 Task: Look for space in Una, India from 15th June, 2023 to 21st June, 2023 for 5 adults in price range Rs.14000 to Rs.25000. Place can be entire place with 3 bedrooms having 3 beds and 3 bathrooms. Property type can be house, flat, guest house. Booking option can be shelf check-in. Required host language is English.
Action: Mouse moved to (455, 81)
Screenshot: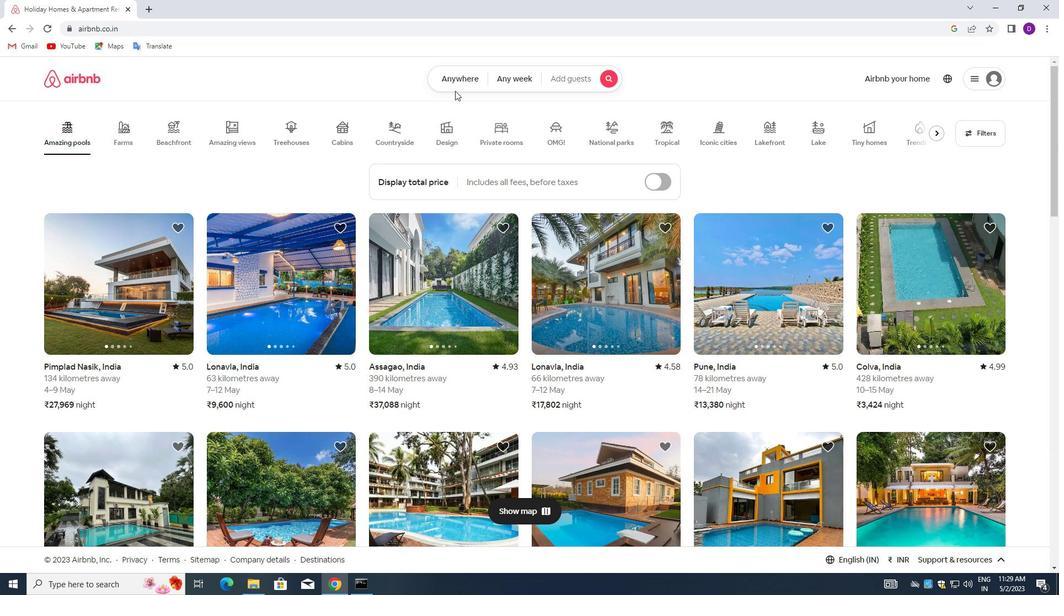 
Action: Mouse pressed left at (455, 81)
Screenshot: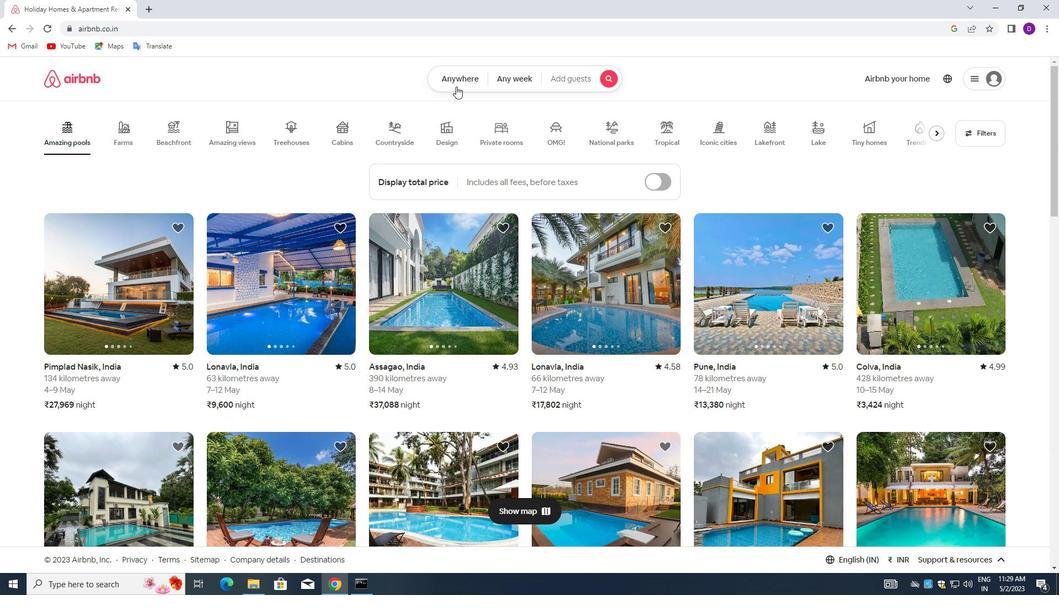 
Action: Mouse moved to (368, 125)
Screenshot: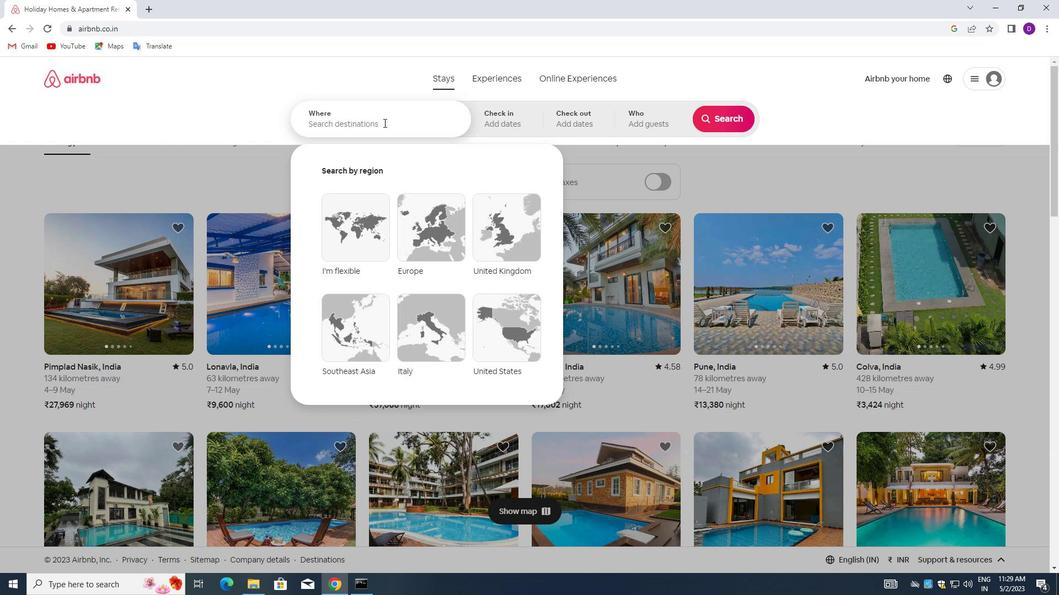 
Action: Mouse pressed left at (368, 125)
Screenshot: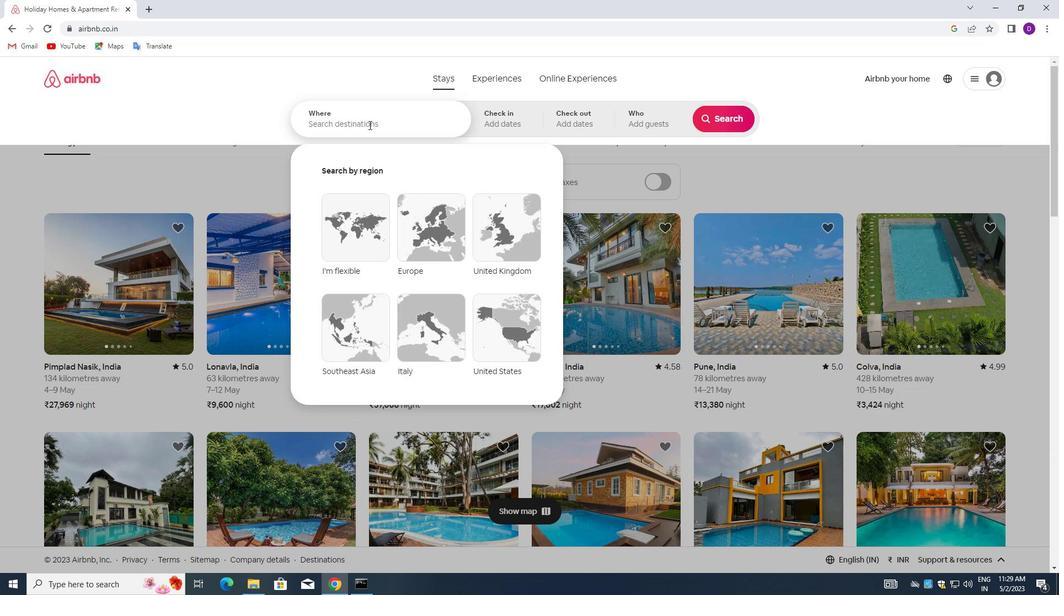
Action: Key pressed <Key.shift>UNA,<Key.space><Key.shift>INDIA<Key.enter>
Screenshot: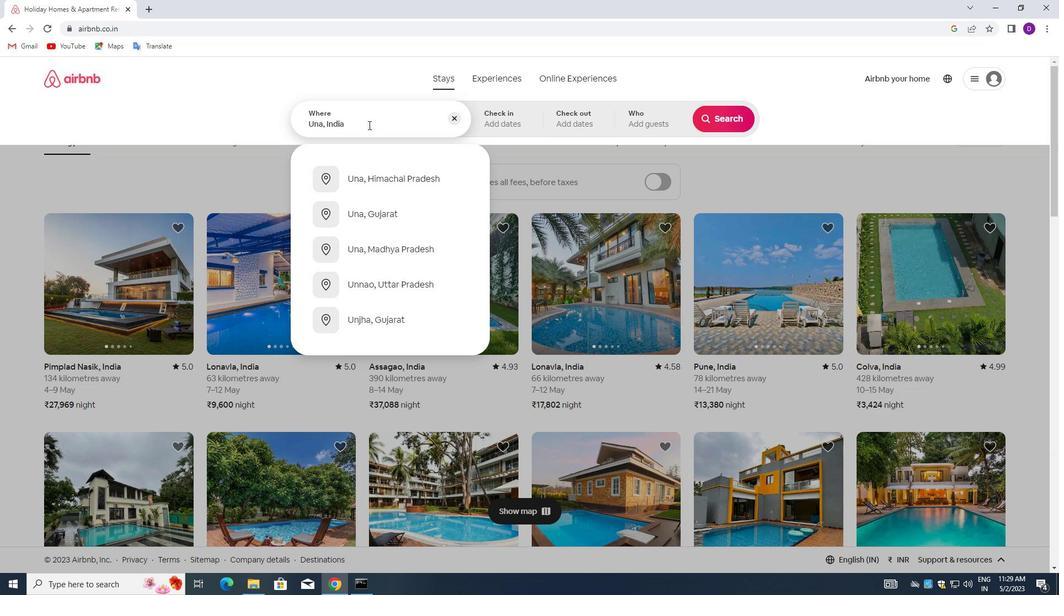 
Action: Mouse moved to (659, 304)
Screenshot: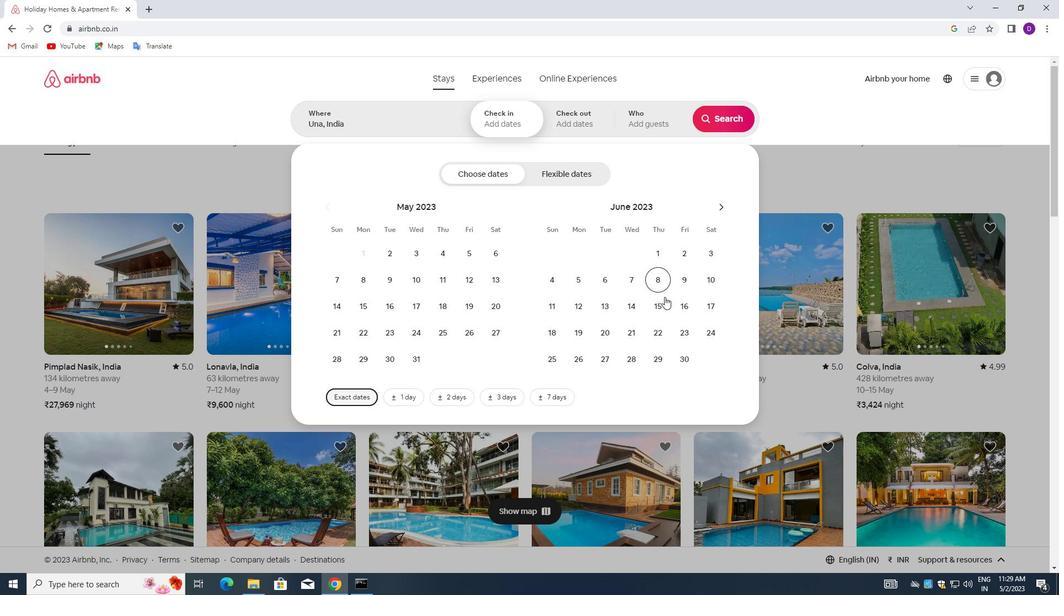 
Action: Mouse pressed left at (659, 304)
Screenshot: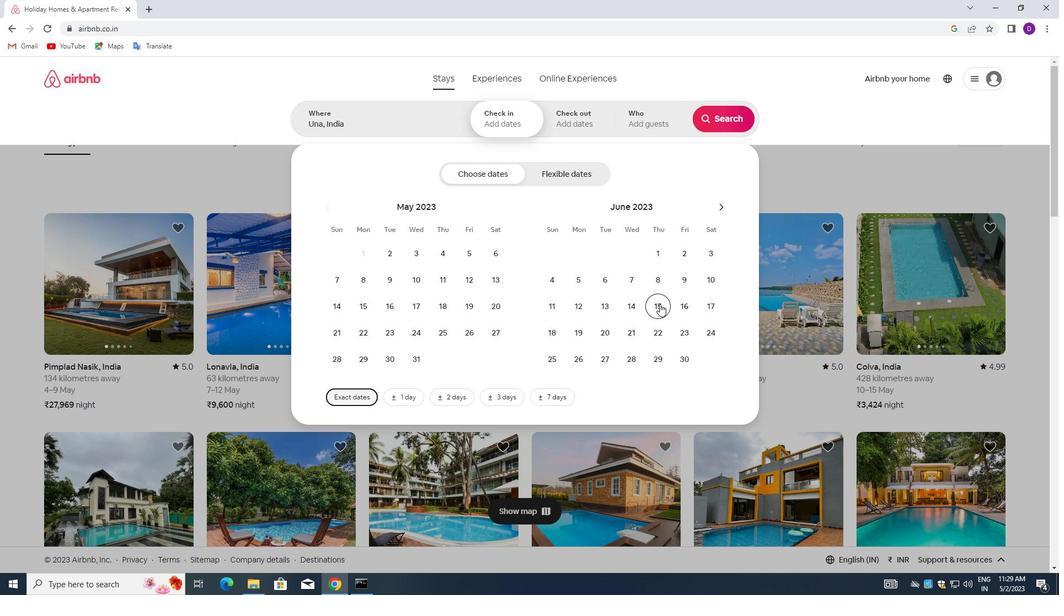 
Action: Mouse moved to (637, 325)
Screenshot: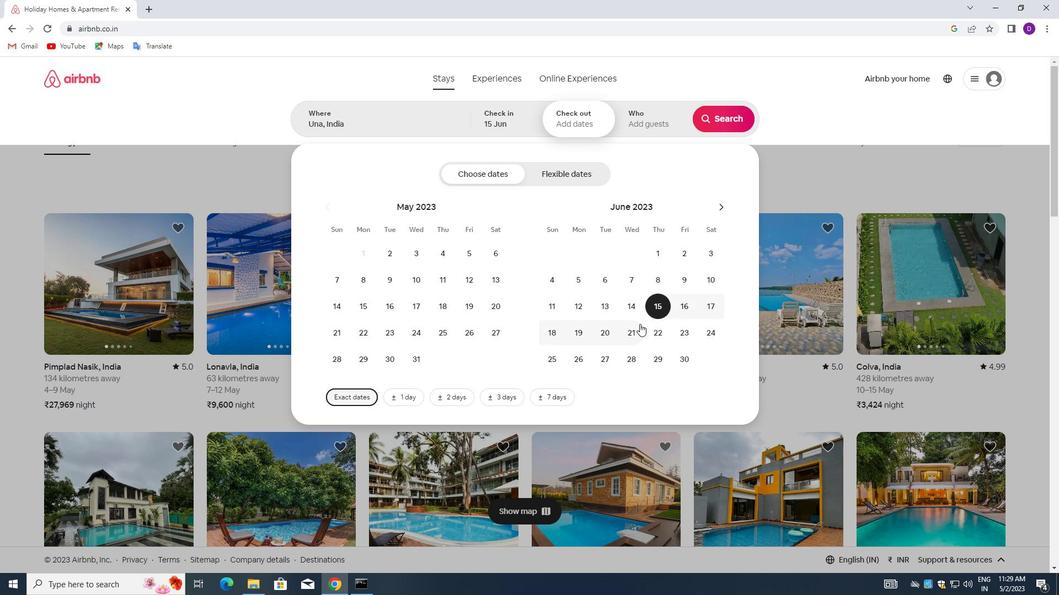 
Action: Mouse pressed left at (637, 325)
Screenshot: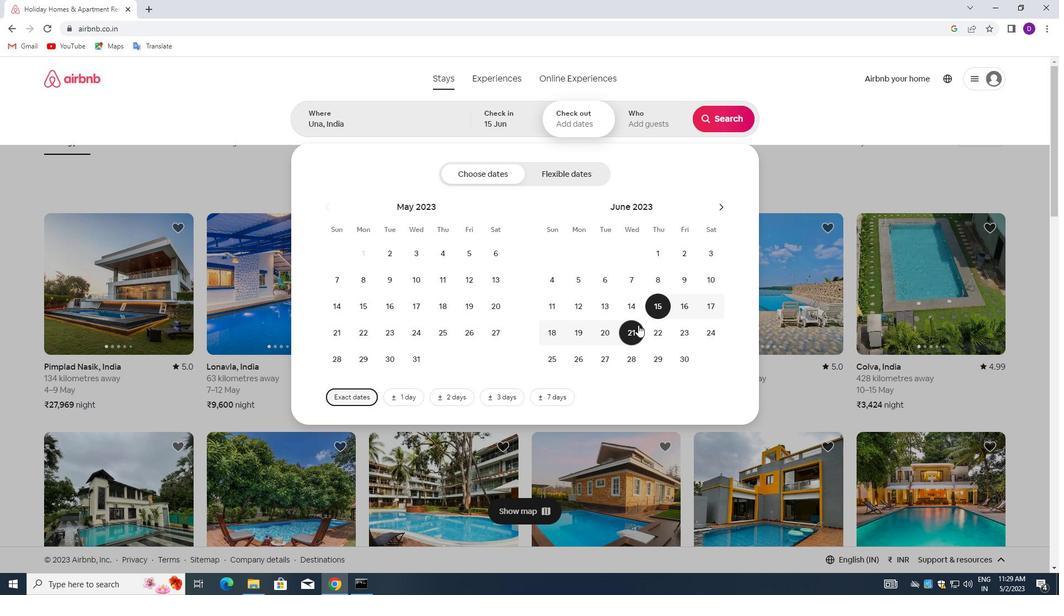 
Action: Mouse moved to (638, 112)
Screenshot: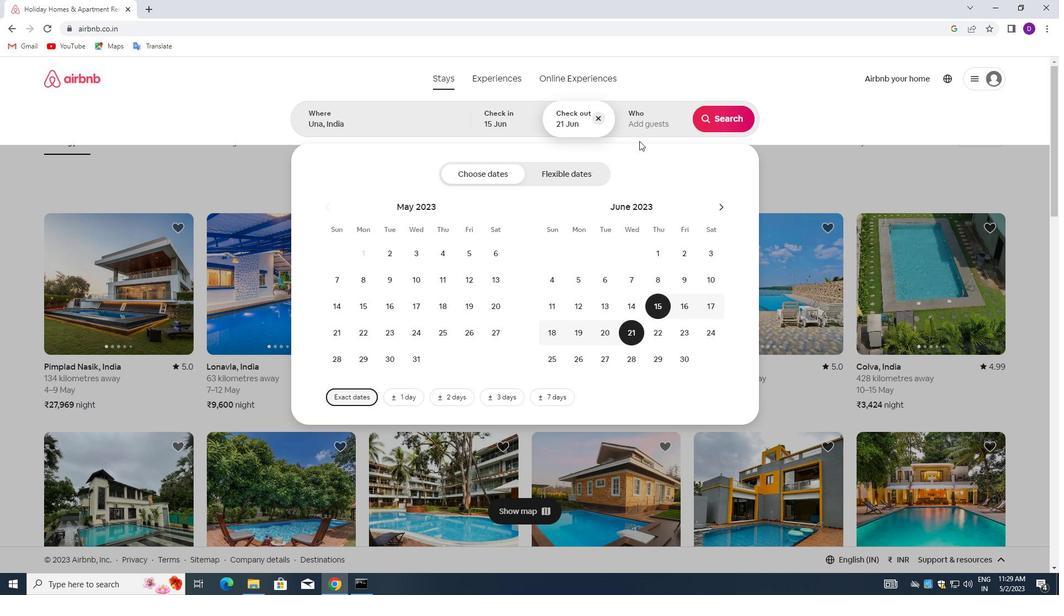
Action: Mouse pressed left at (638, 112)
Screenshot: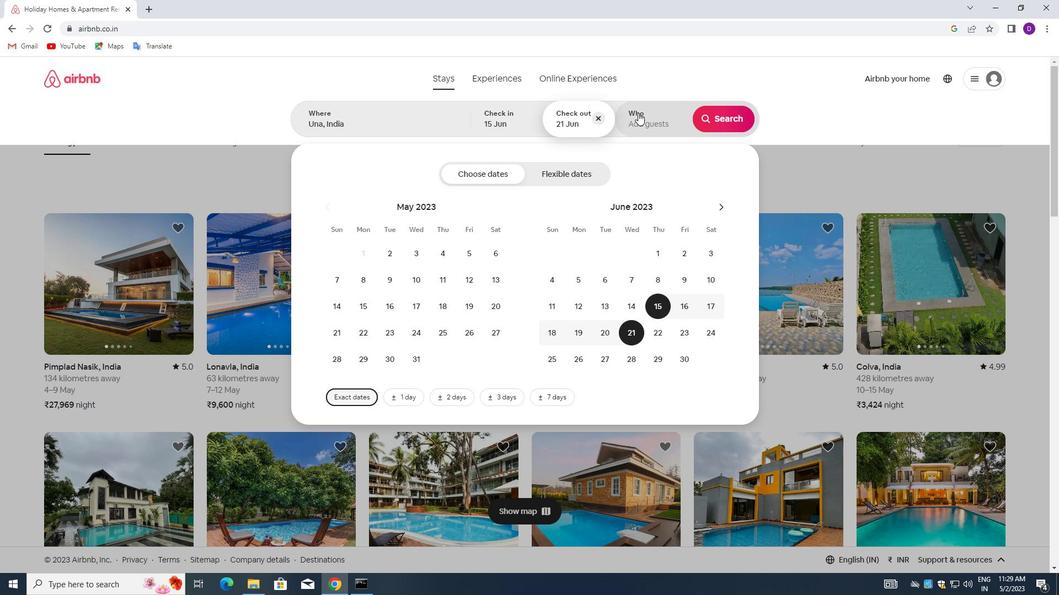 
Action: Mouse moved to (729, 182)
Screenshot: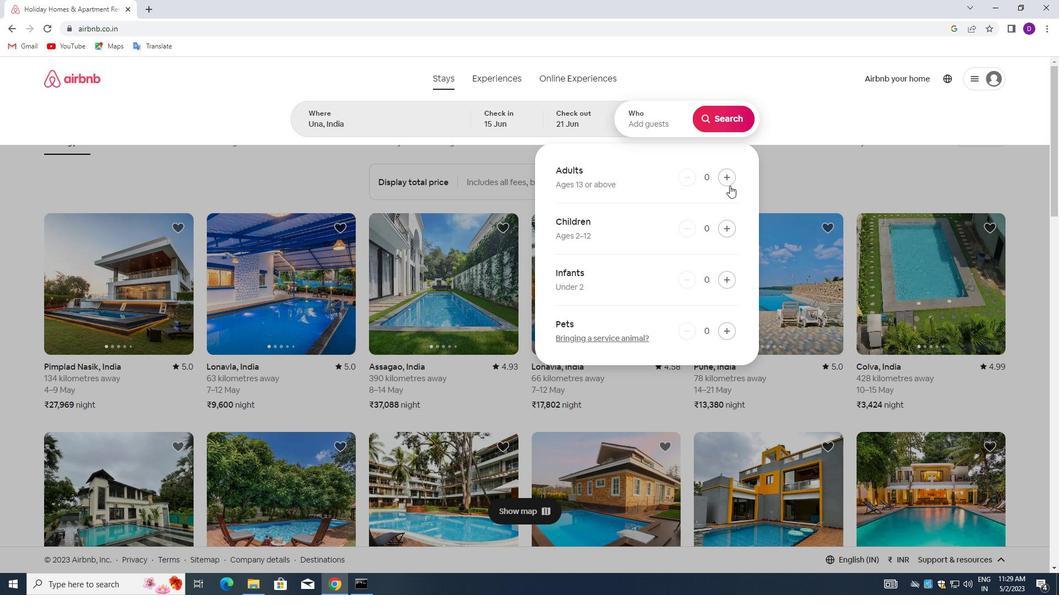
Action: Mouse pressed left at (729, 182)
Screenshot: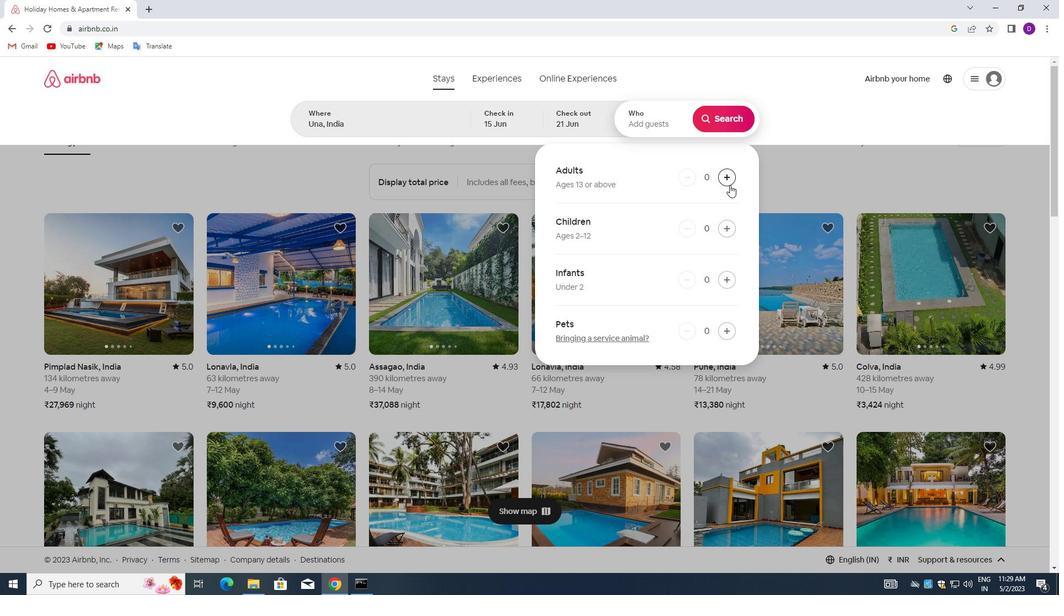 
Action: Mouse pressed left at (729, 182)
Screenshot: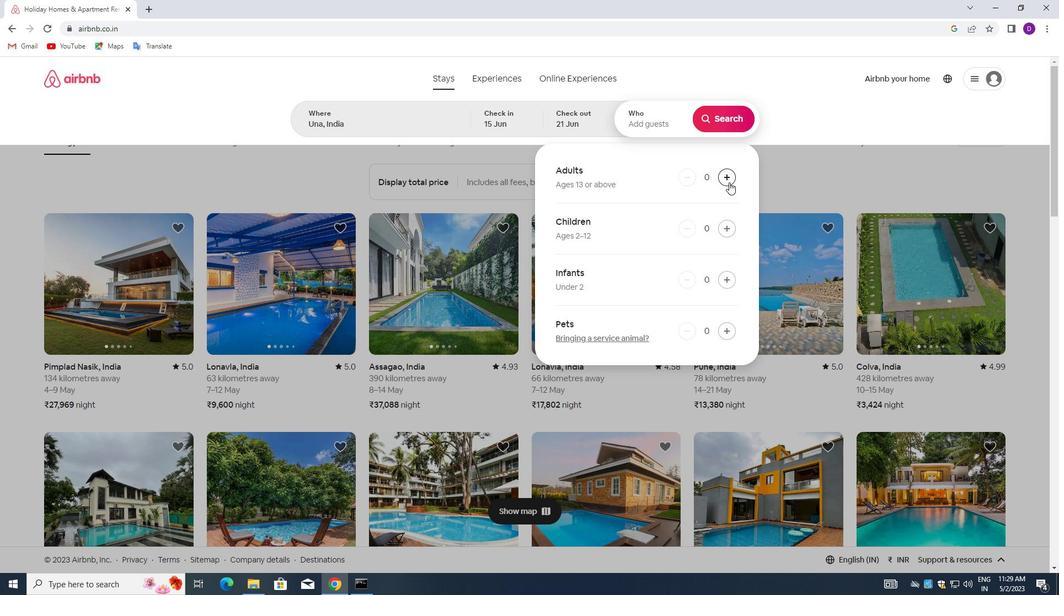 
Action: Mouse pressed left at (729, 182)
Screenshot: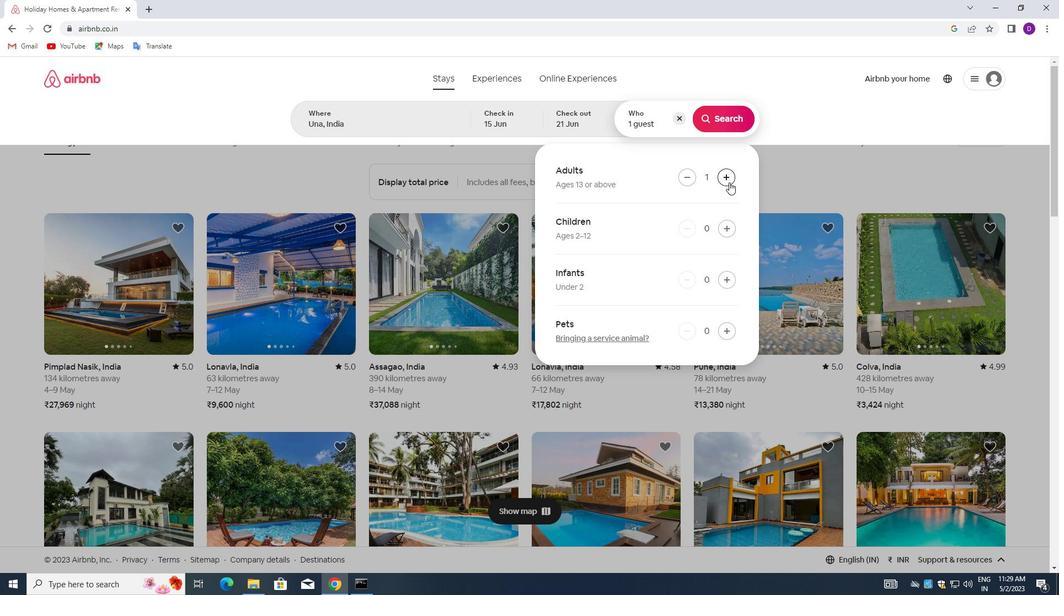 
Action: Mouse pressed left at (729, 182)
Screenshot: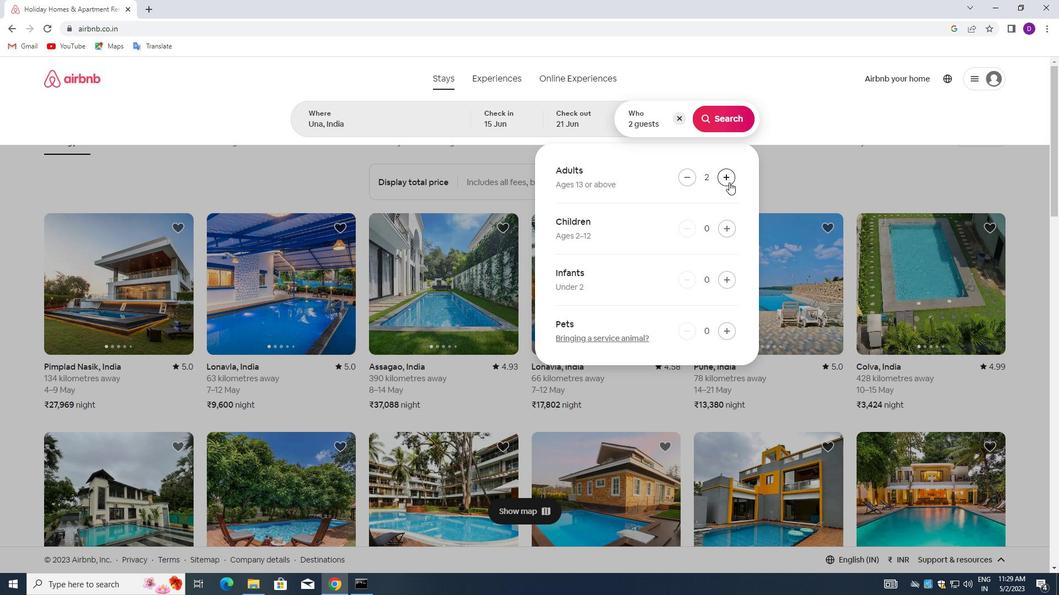 
Action: Mouse pressed left at (729, 182)
Screenshot: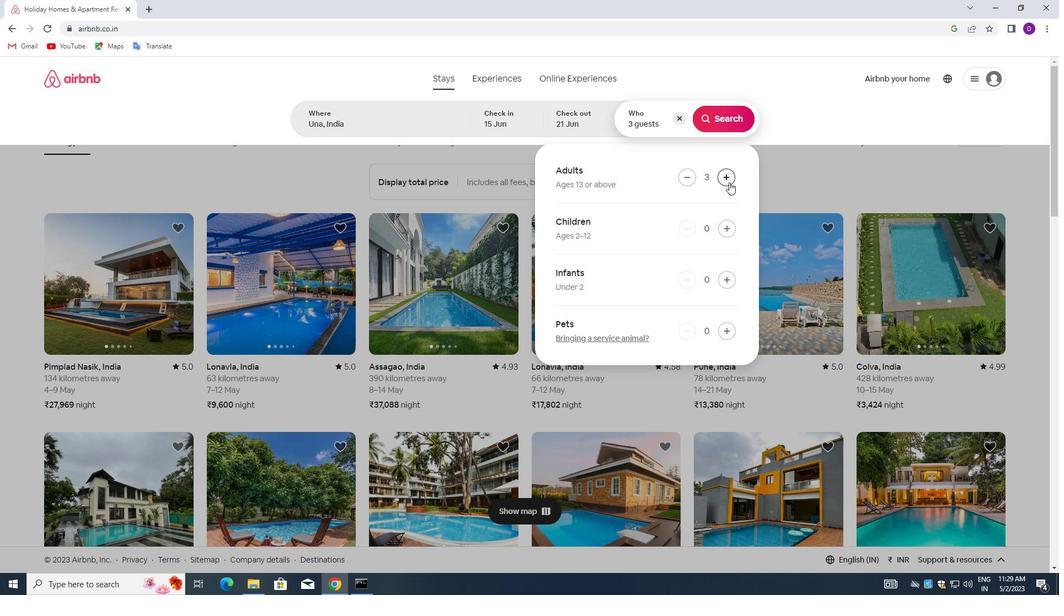 
Action: Mouse moved to (716, 118)
Screenshot: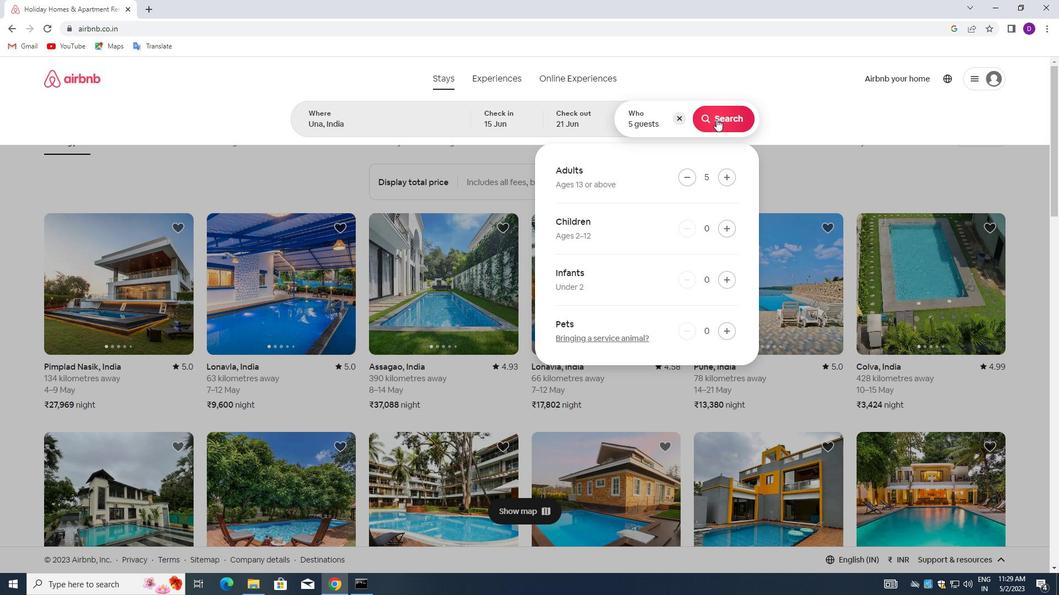 
Action: Mouse pressed left at (716, 118)
Screenshot: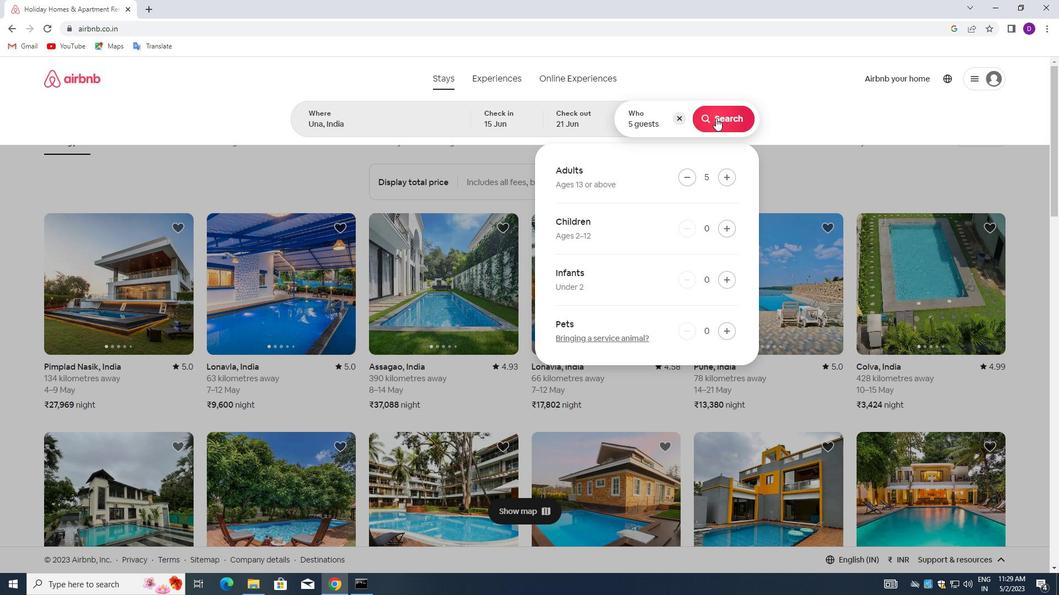 
Action: Mouse moved to (997, 121)
Screenshot: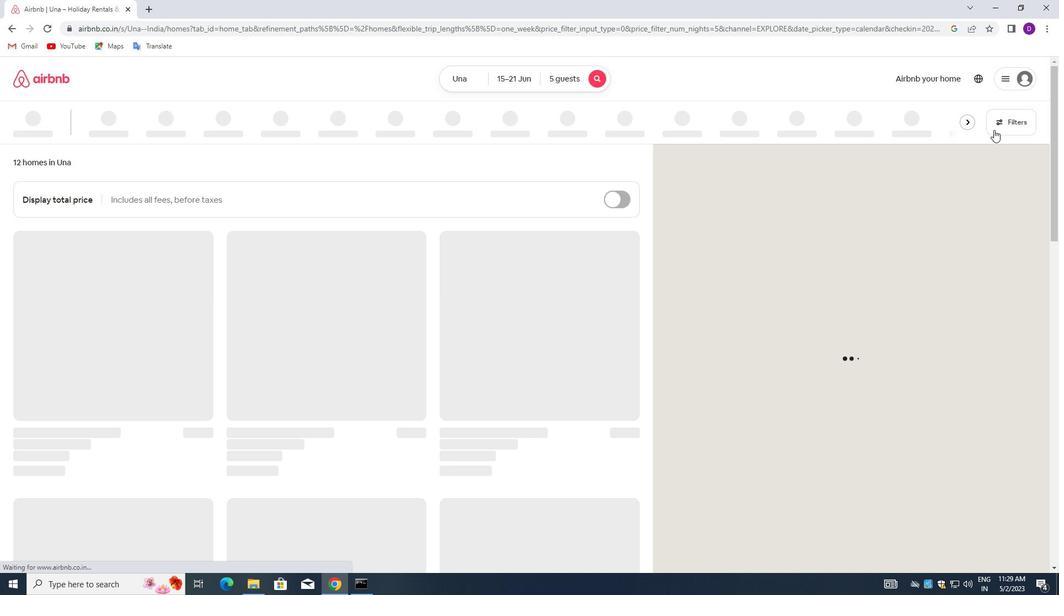 
Action: Mouse pressed left at (997, 121)
Screenshot: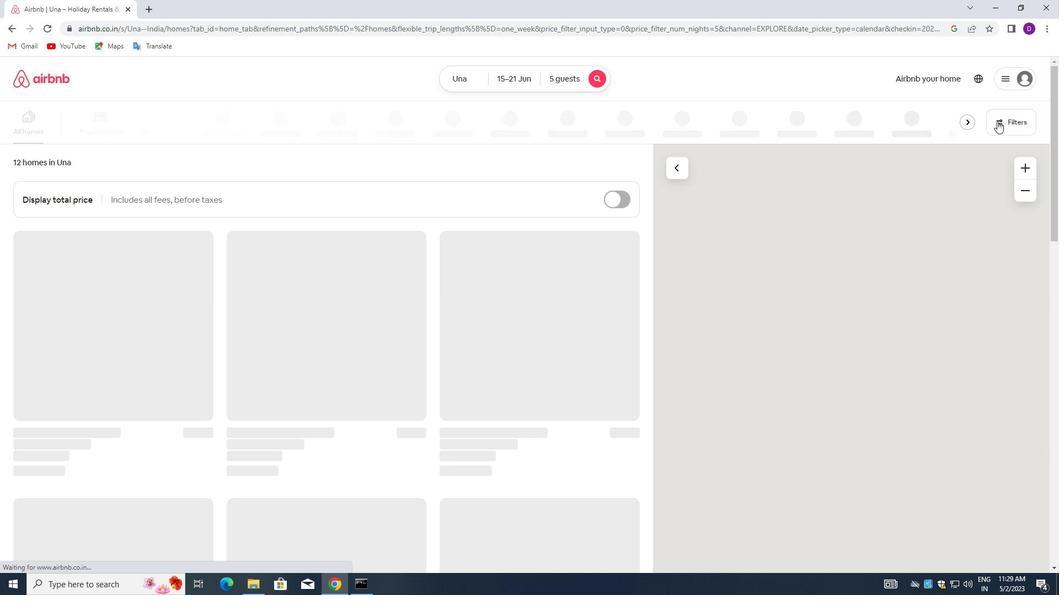 
Action: Mouse moved to (382, 260)
Screenshot: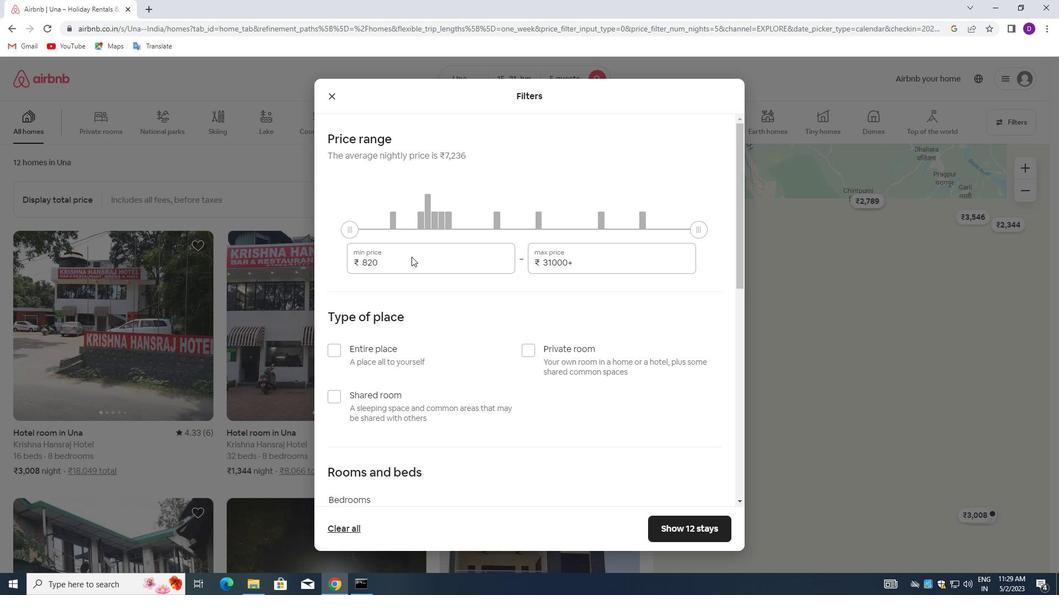 
Action: Mouse pressed left at (382, 260)
Screenshot: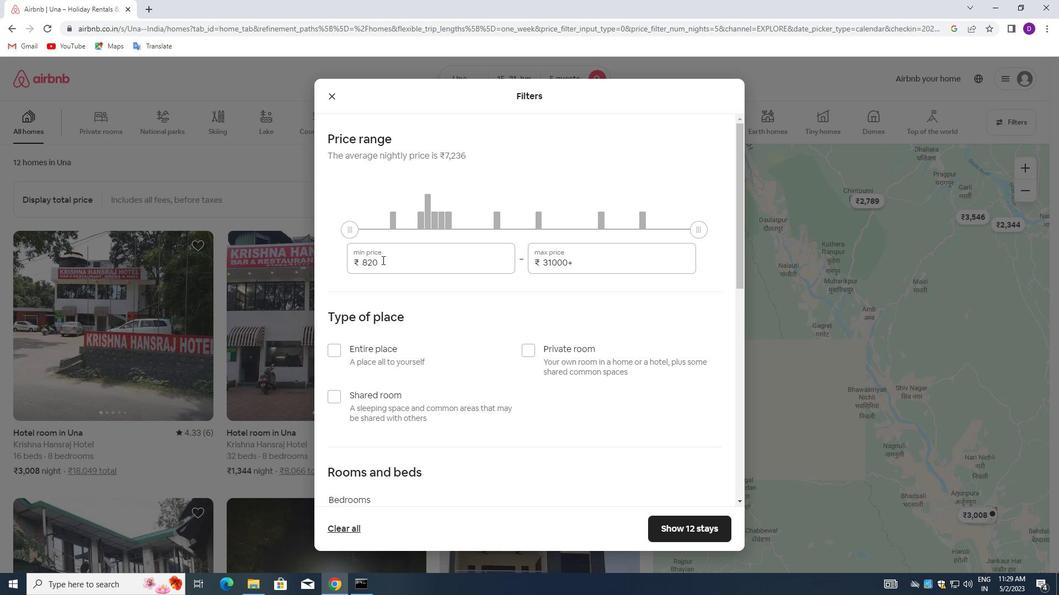
Action: Mouse pressed left at (382, 260)
Screenshot: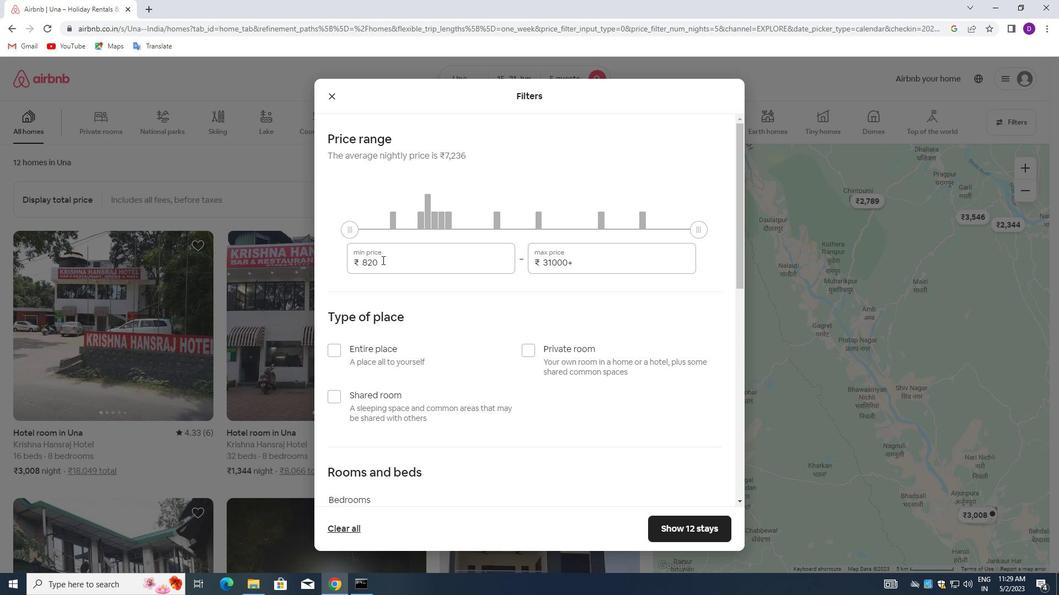 
Action: Key pressed 14000<Key.tab>25000
Screenshot: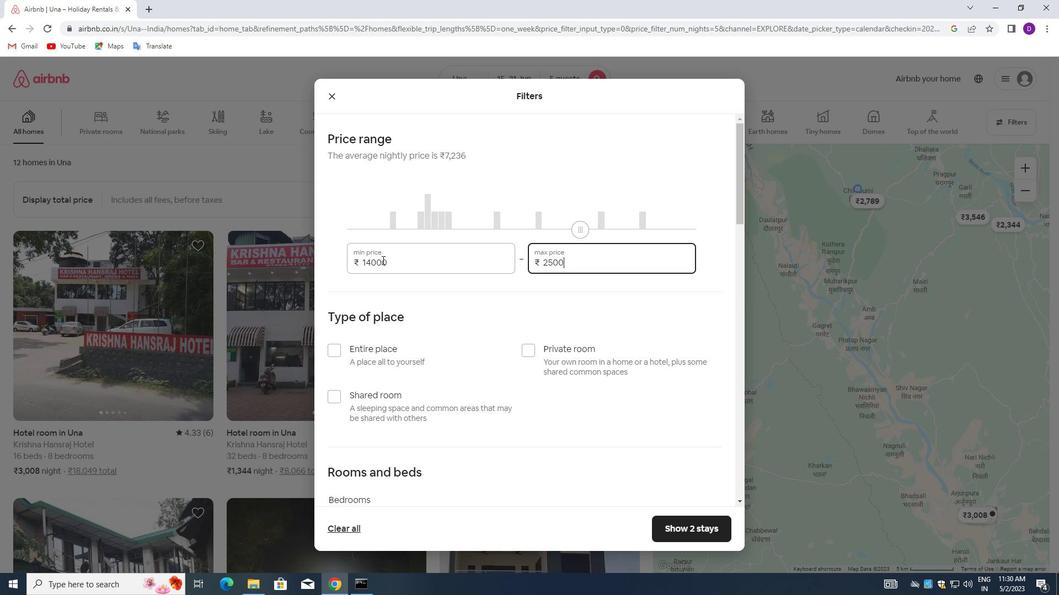 
Action: Mouse moved to (431, 312)
Screenshot: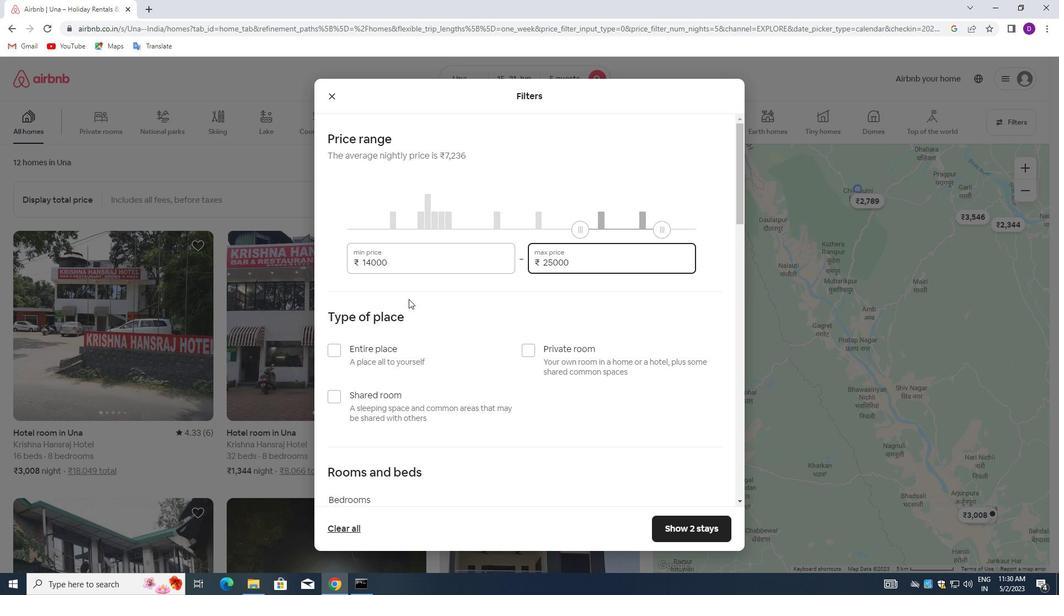 
Action: Mouse scrolled (431, 312) with delta (0, 0)
Screenshot: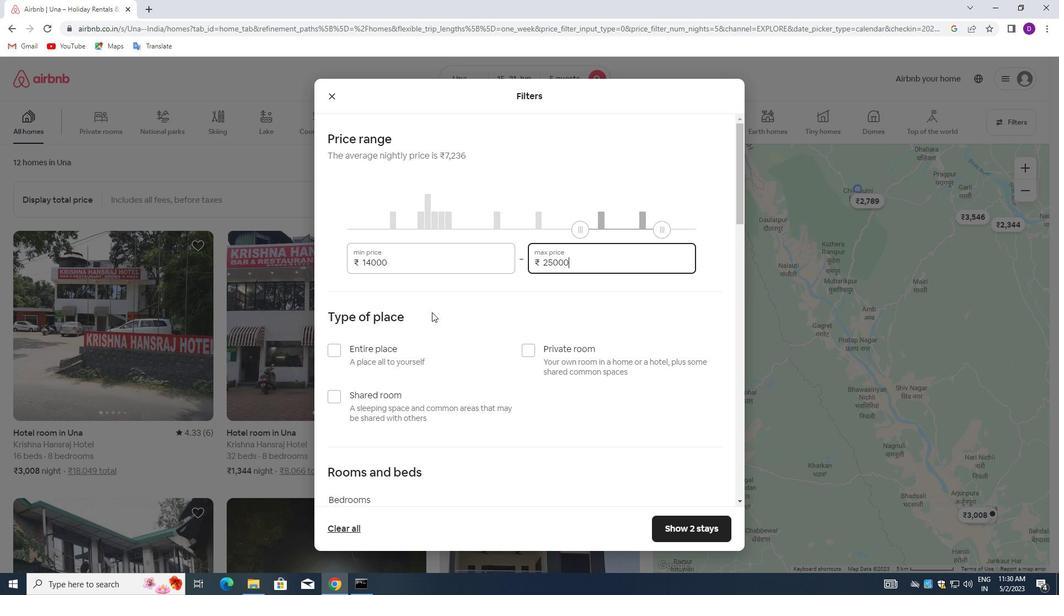 
Action: Mouse scrolled (431, 312) with delta (0, 0)
Screenshot: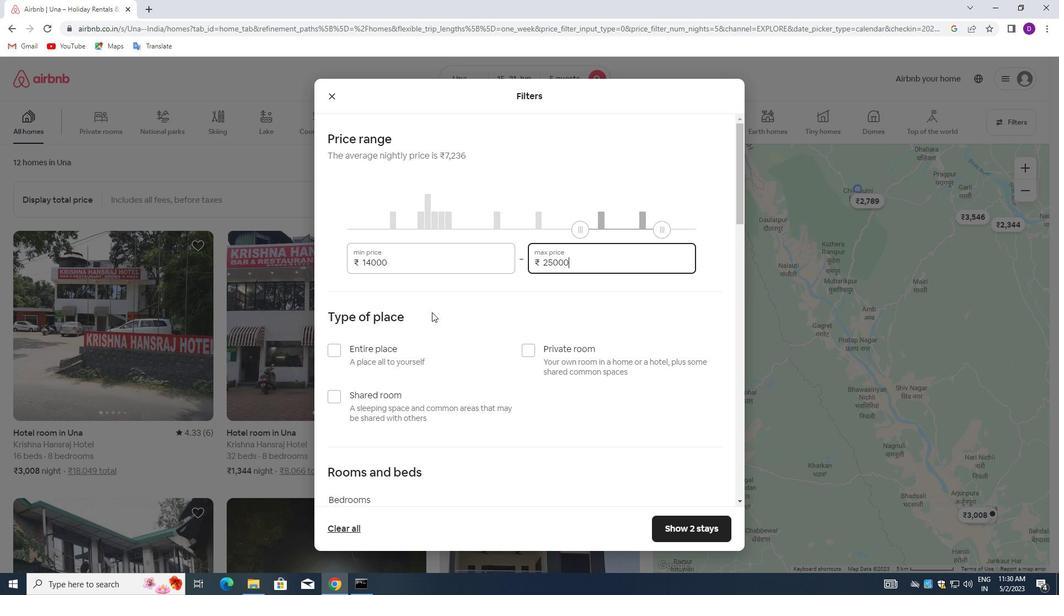 
Action: Mouse moved to (340, 243)
Screenshot: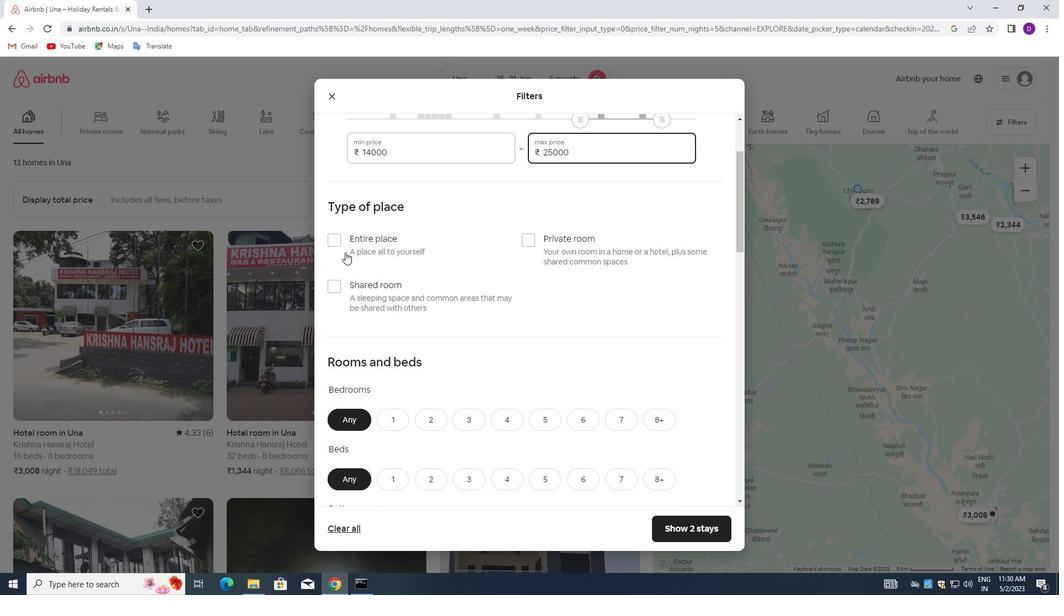 
Action: Mouse pressed left at (340, 243)
Screenshot: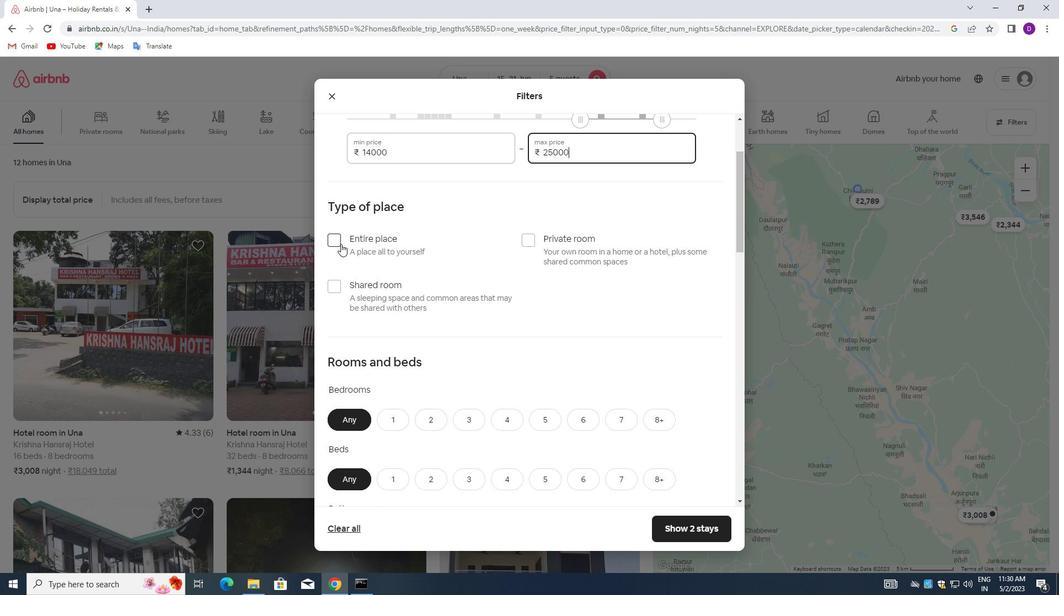 
Action: Mouse moved to (475, 286)
Screenshot: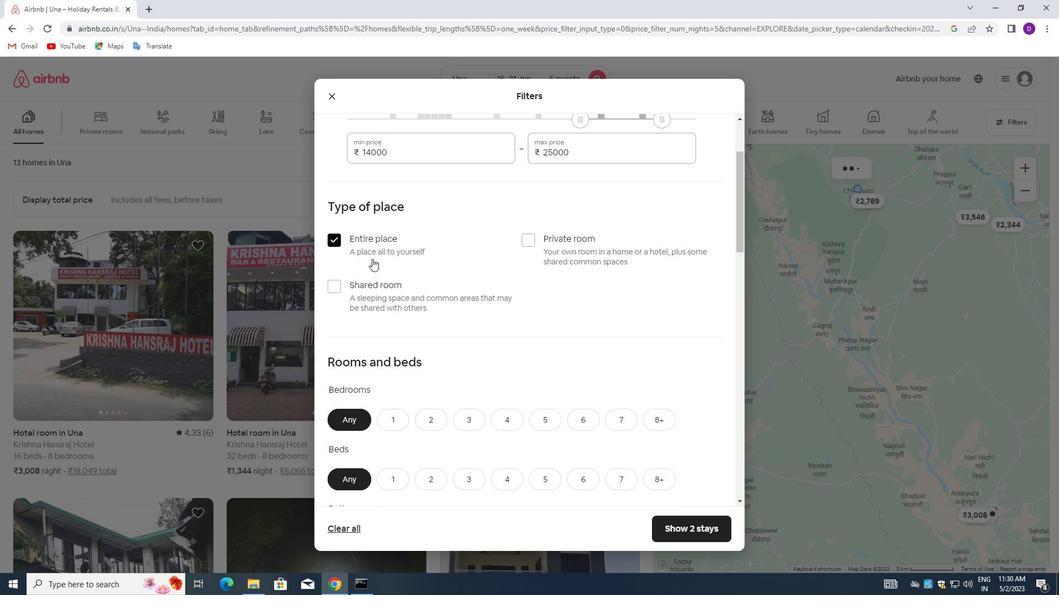 
Action: Mouse scrolled (475, 285) with delta (0, 0)
Screenshot: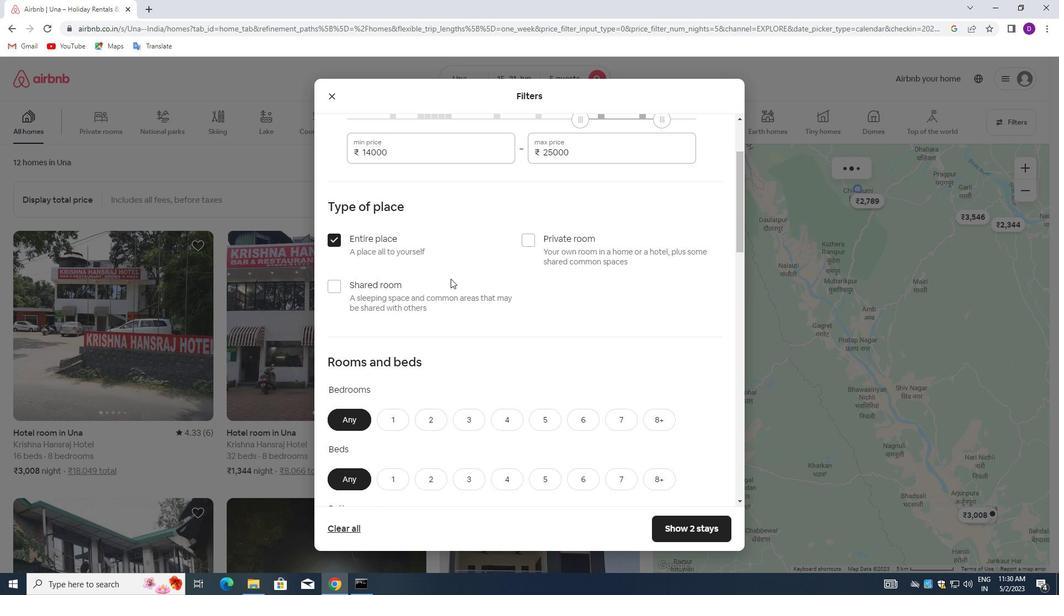 
Action: Mouse moved to (476, 289)
Screenshot: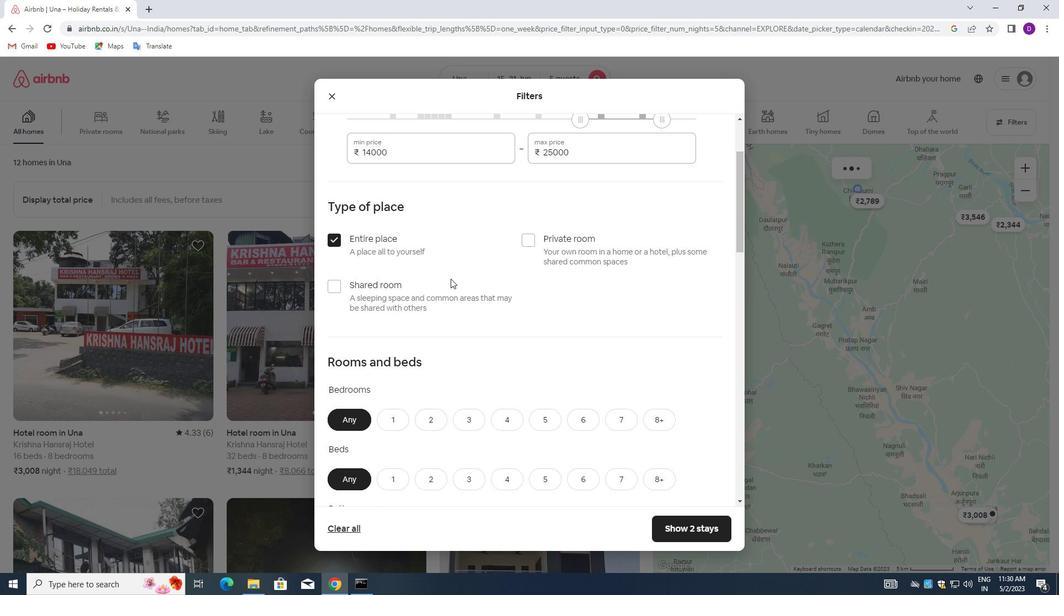 
Action: Mouse scrolled (476, 289) with delta (0, 0)
Screenshot: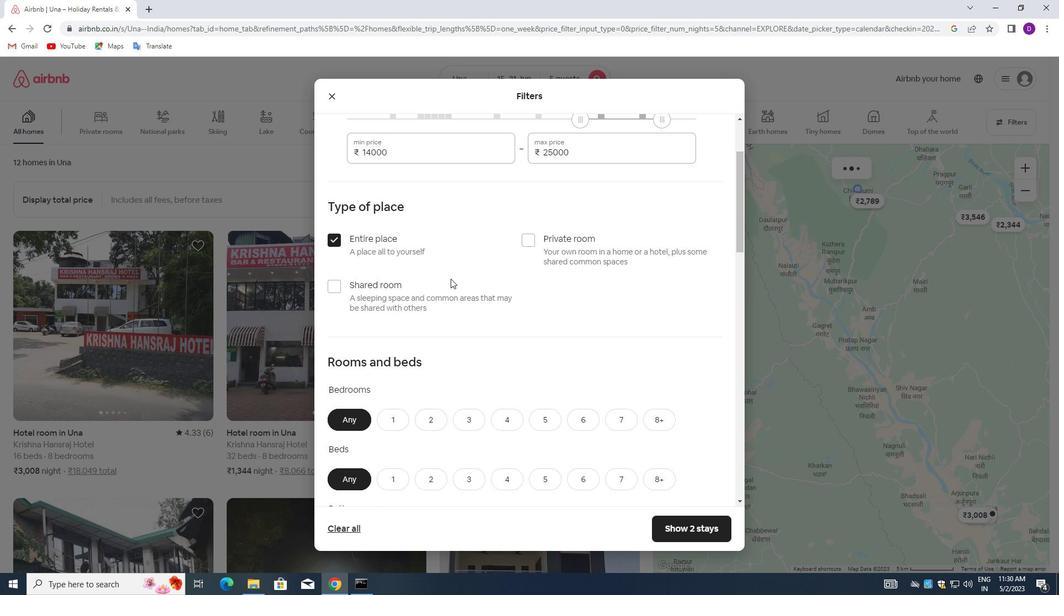 
Action: Mouse scrolled (476, 289) with delta (0, 0)
Screenshot: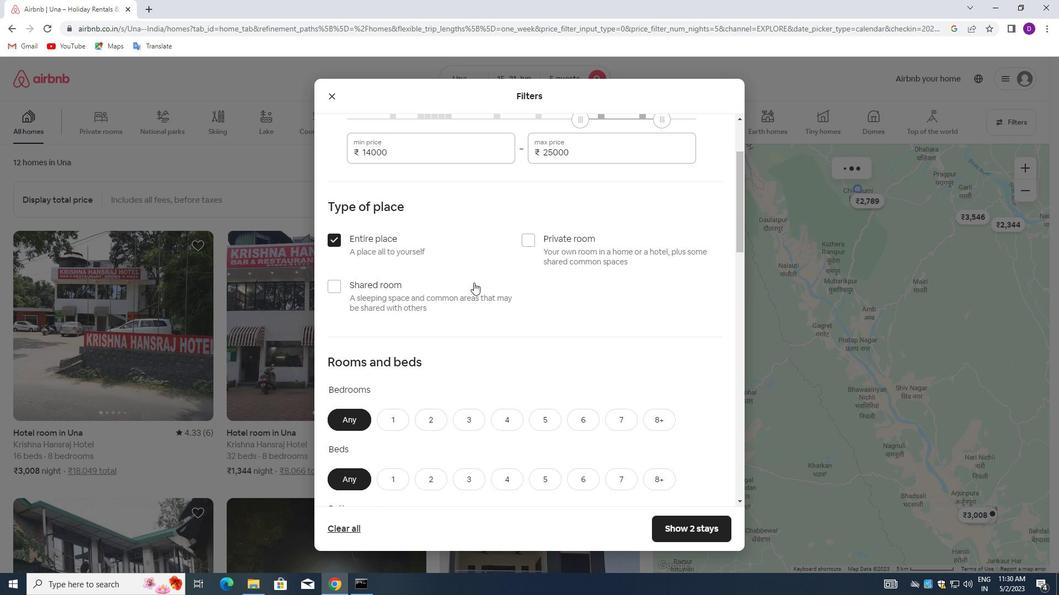 
Action: Mouse moved to (461, 253)
Screenshot: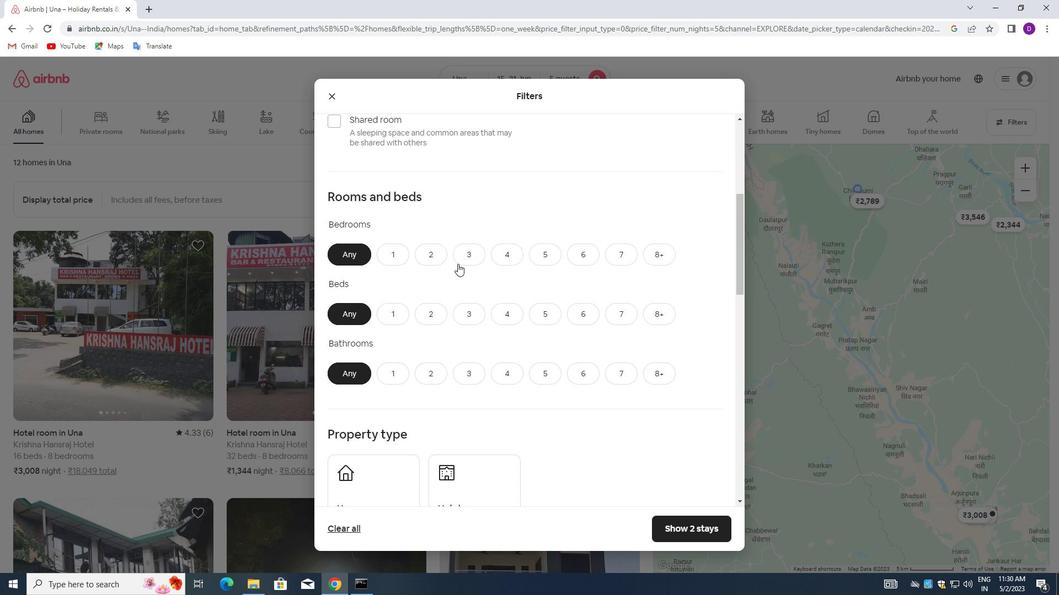 
Action: Mouse pressed left at (461, 253)
Screenshot: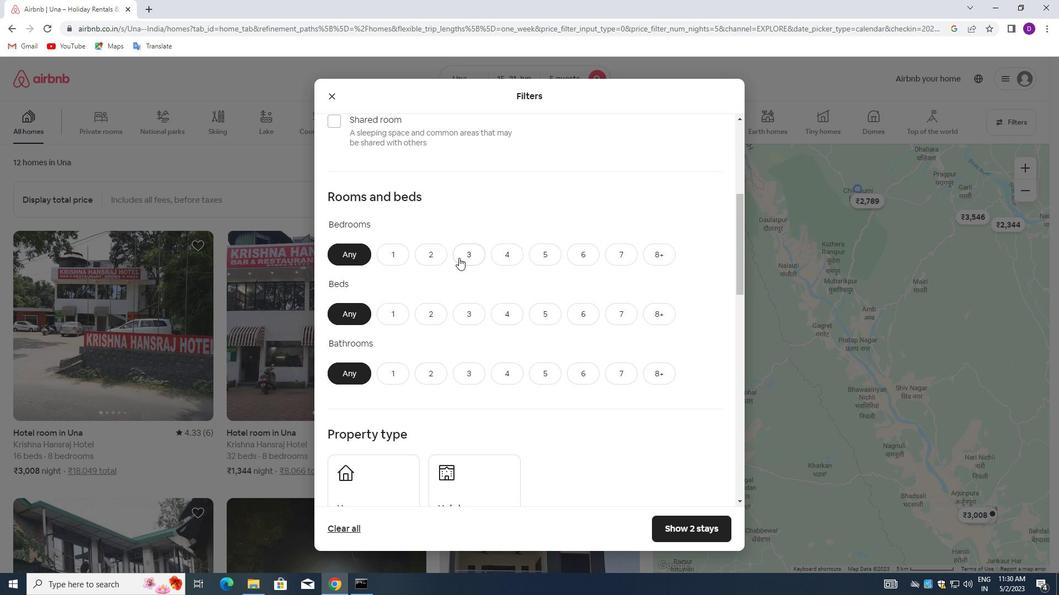 
Action: Mouse moved to (469, 314)
Screenshot: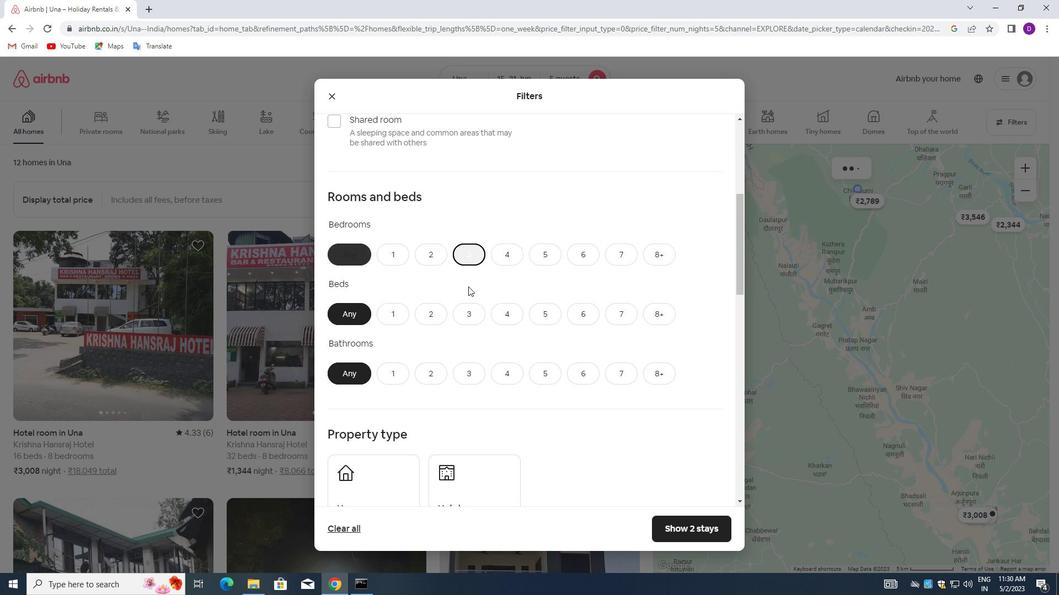 
Action: Mouse pressed left at (469, 314)
Screenshot: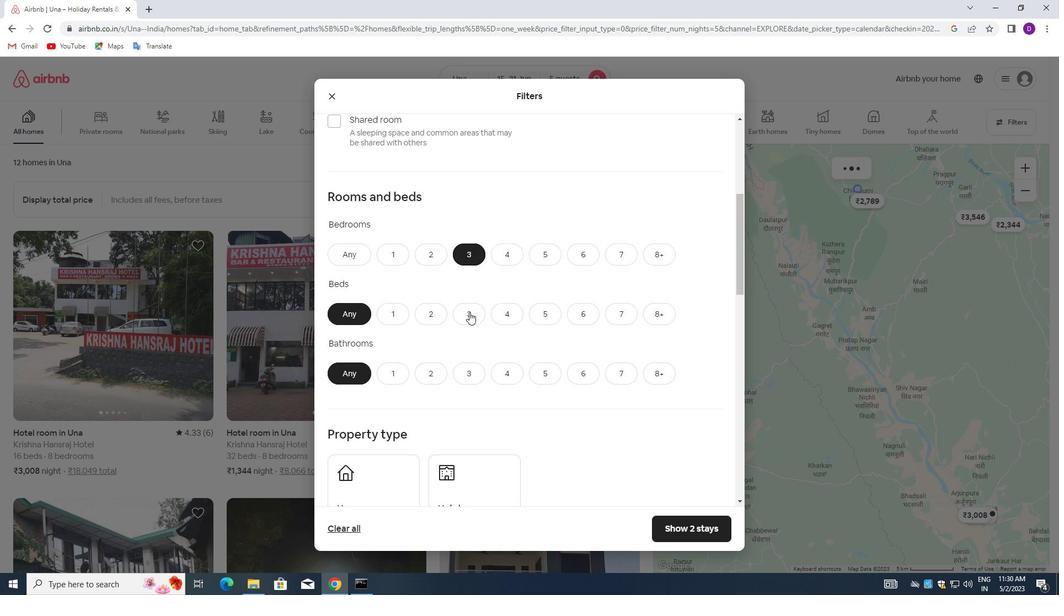 
Action: Mouse moved to (466, 370)
Screenshot: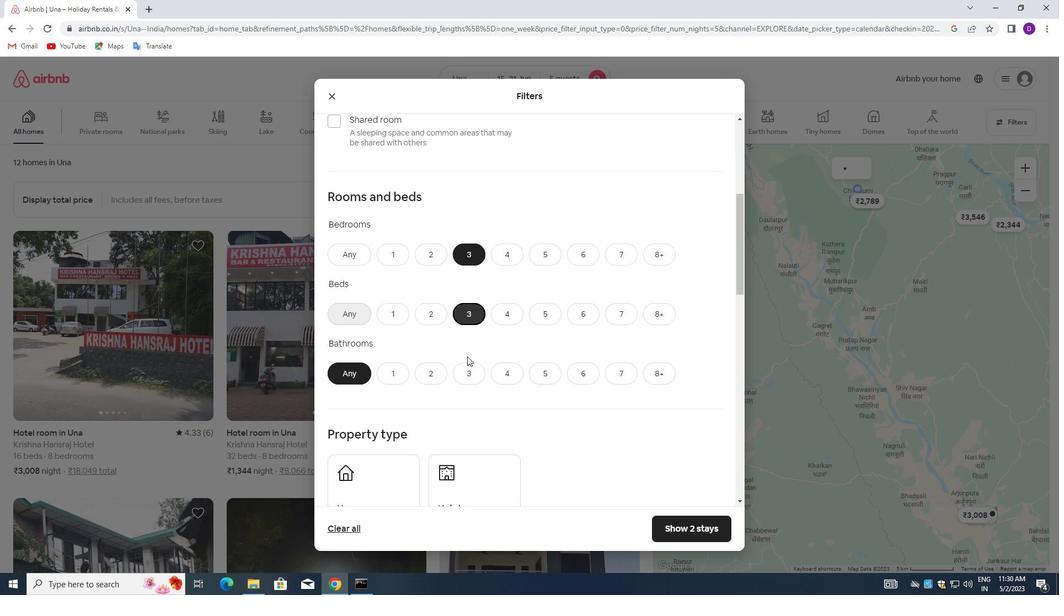 
Action: Mouse pressed left at (466, 370)
Screenshot: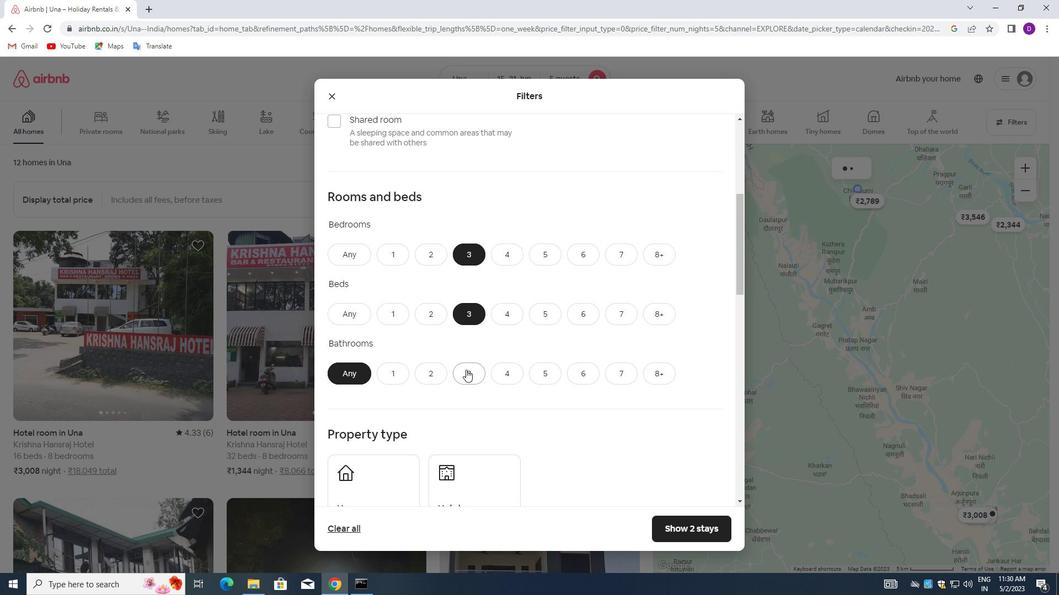 
Action: Mouse moved to (472, 366)
Screenshot: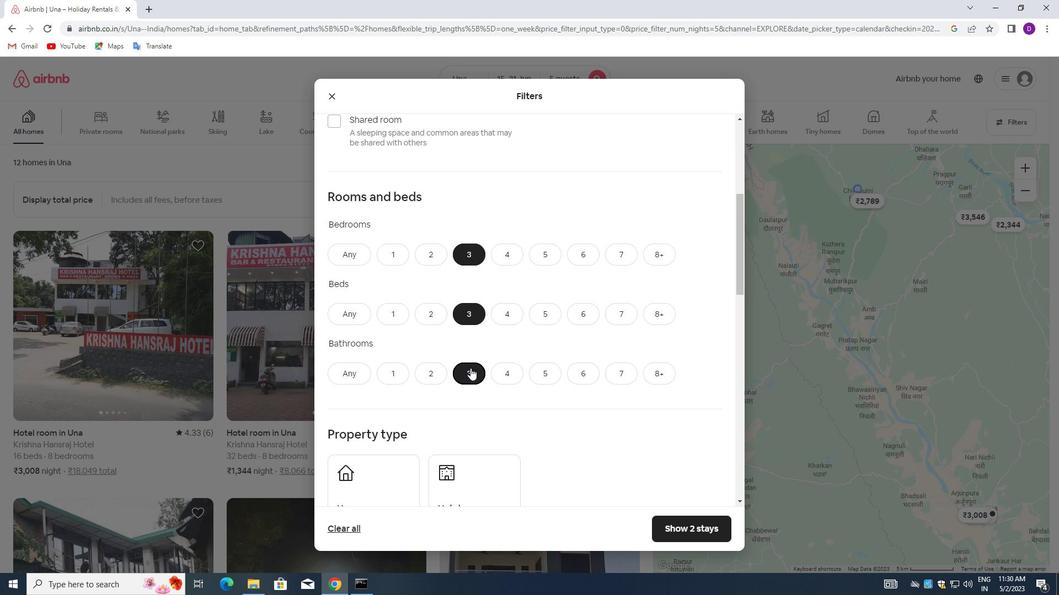 
Action: Mouse scrolled (472, 366) with delta (0, 0)
Screenshot: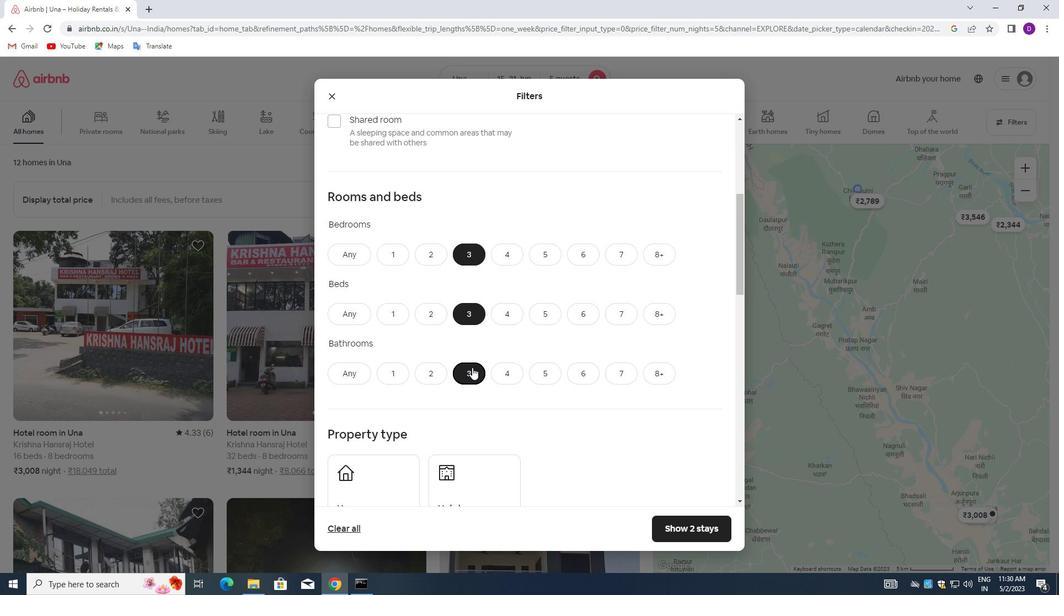 
Action: Mouse scrolled (472, 366) with delta (0, 0)
Screenshot: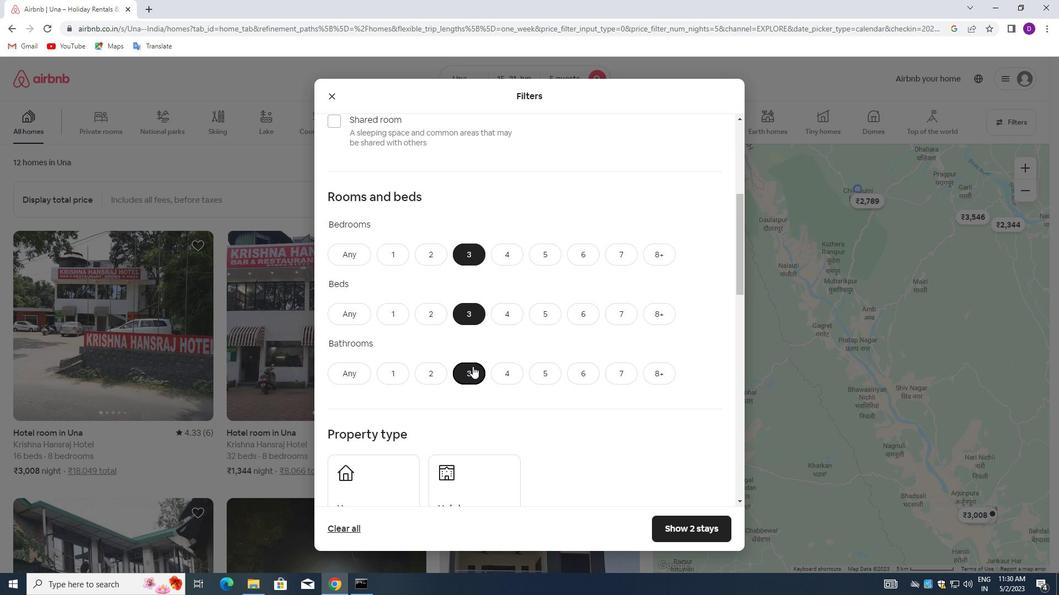 
Action: Mouse moved to (378, 365)
Screenshot: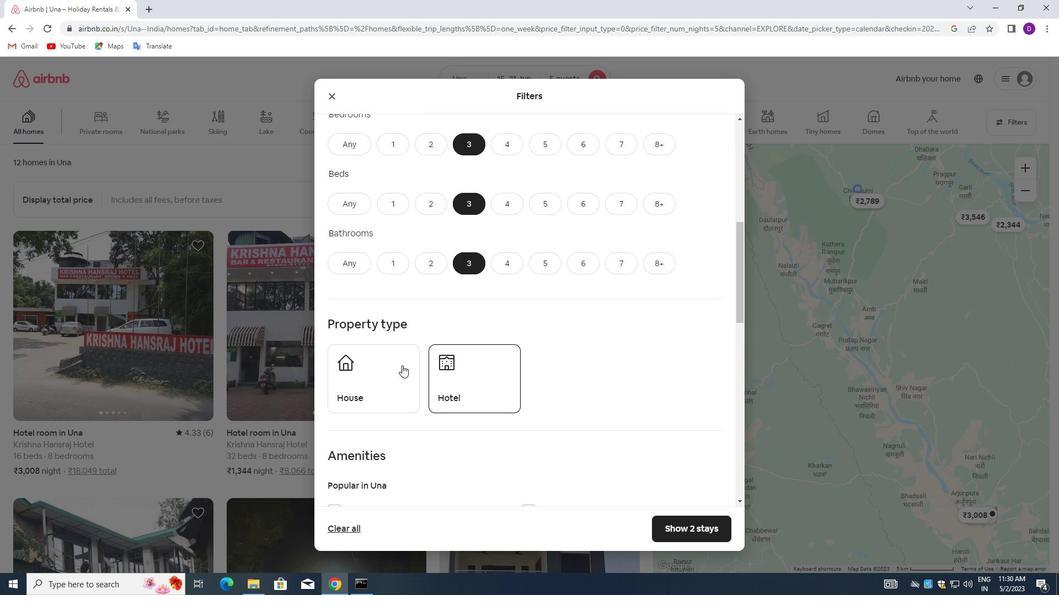 
Action: Mouse pressed left at (378, 365)
Screenshot: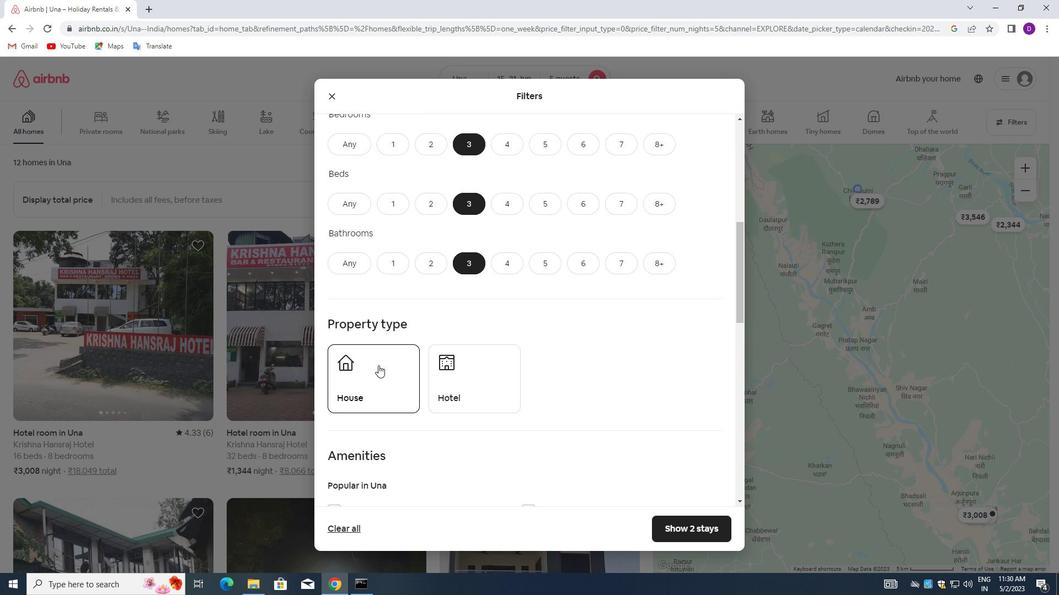 
Action: Mouse moved to (520, 398)
Screenshot: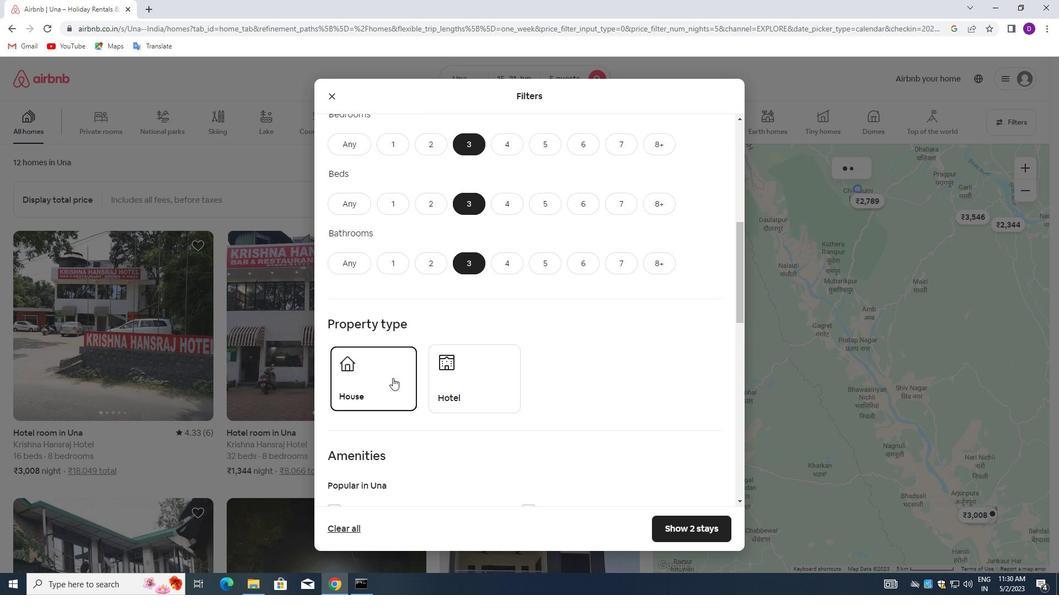 
Action: Mouse scrolled (520, 398) with delta (0, 0)
Screenshot: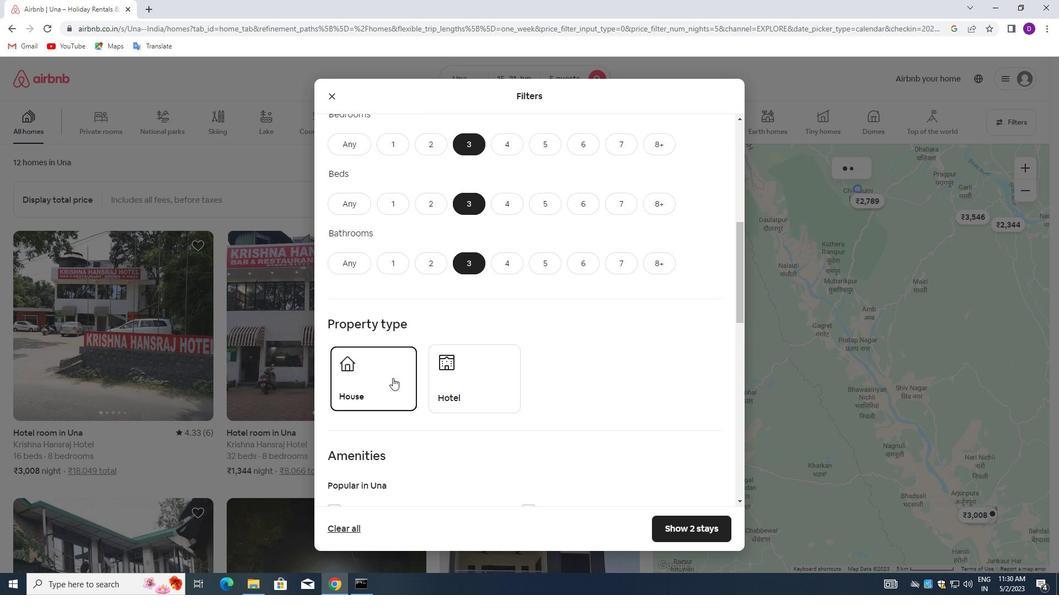 
Action: Mouse moved to (497, 367)
Screenshot: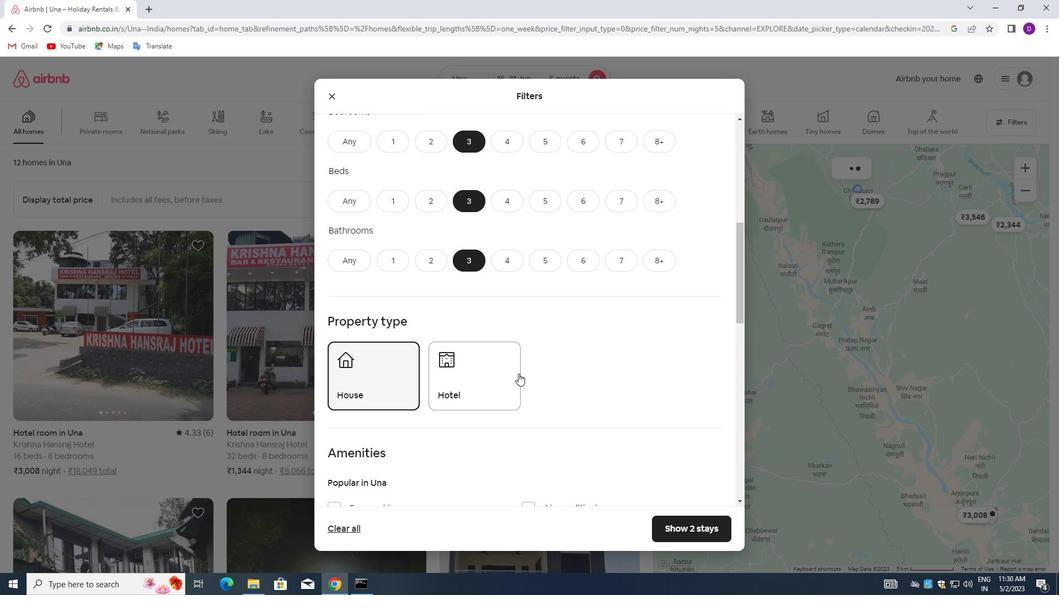 
Action: Mouse scrolled (497, 367) with delta (0, 0)
Screenshot: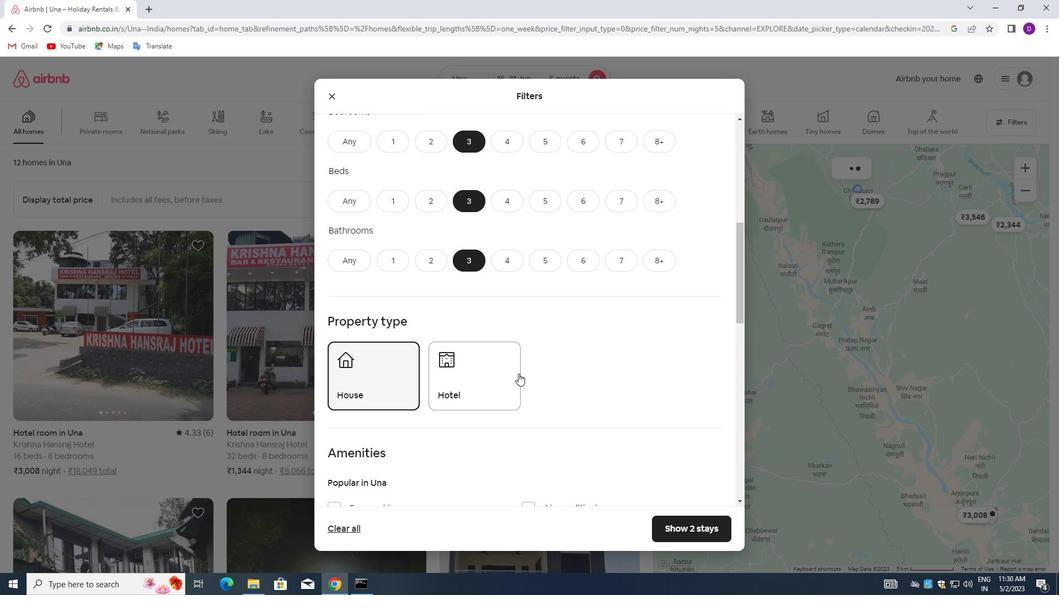 
Action: Mouse moved to (483, 346)
Screenshot: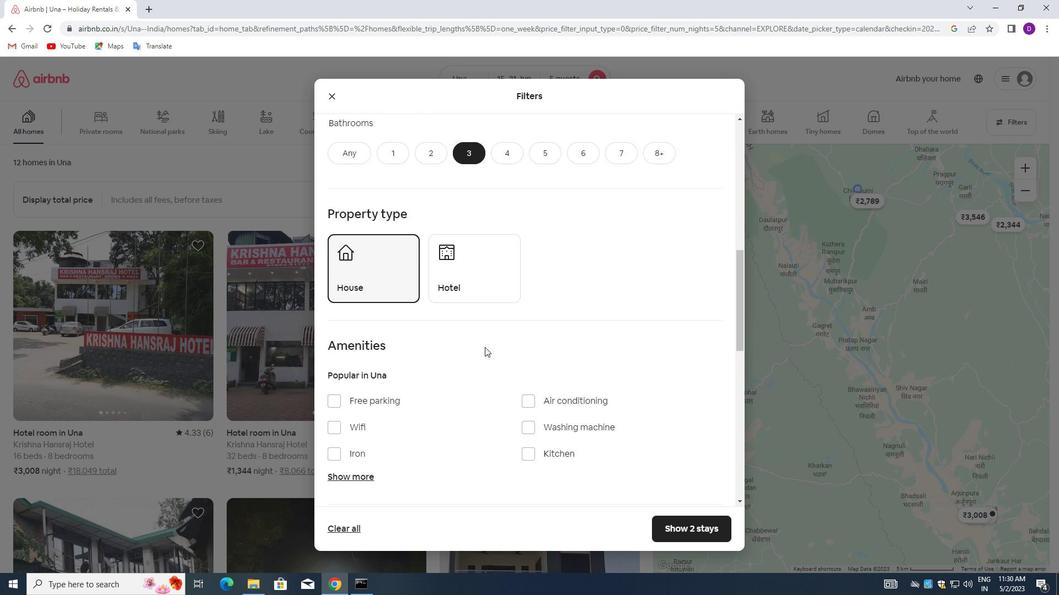 
Action: Mouse scrolled (483, 346) with delta (0, 0)
Screenshot: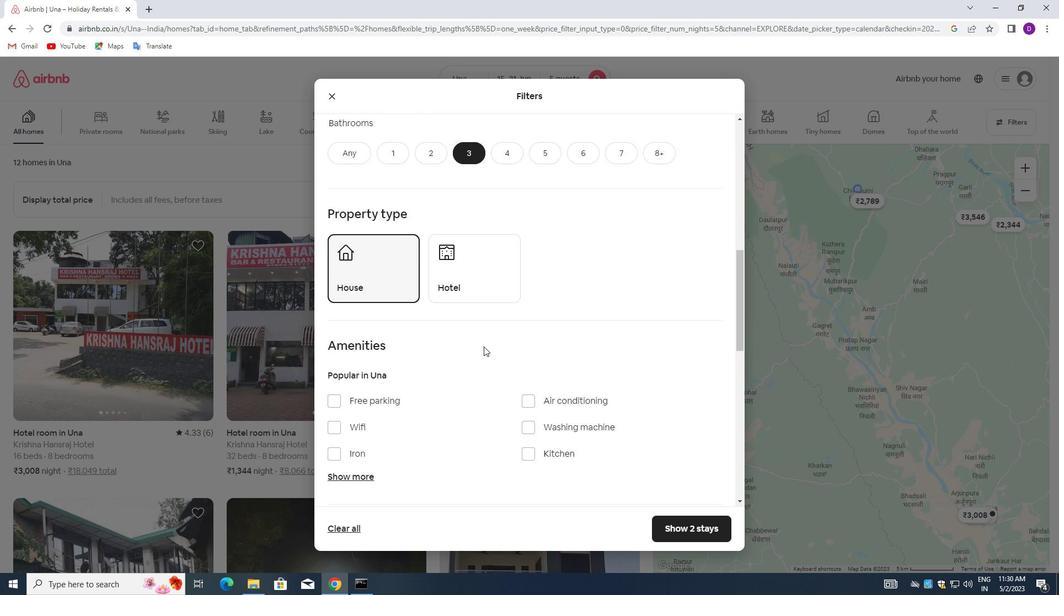
Action: Mouse scrolled (483, 346) with delta (0, 0)
Screenshot: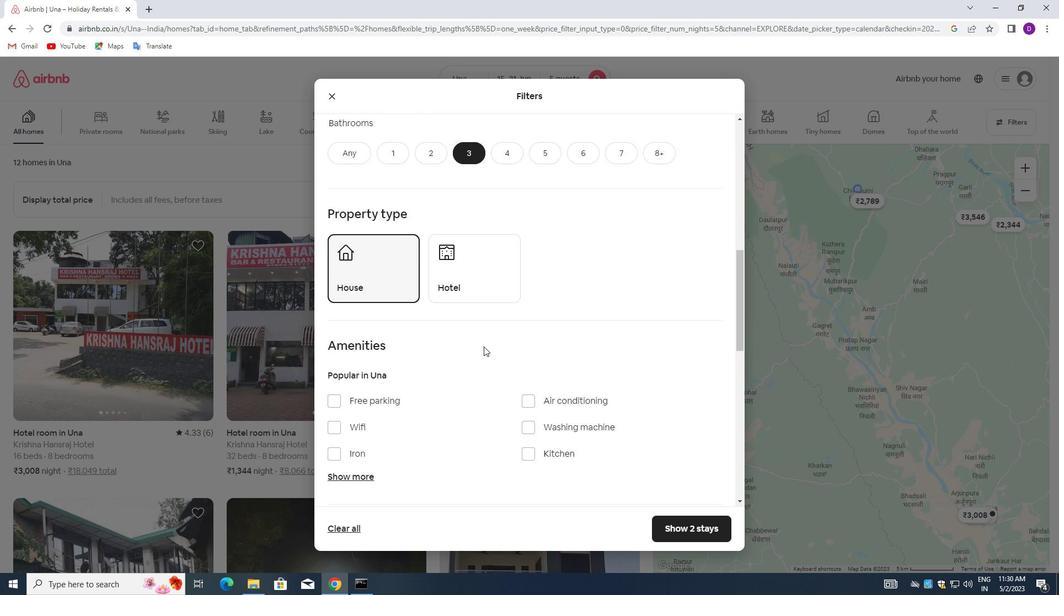 
Action: Mouse scrolled (483, 346) with delta (0, 0)
Screenshot: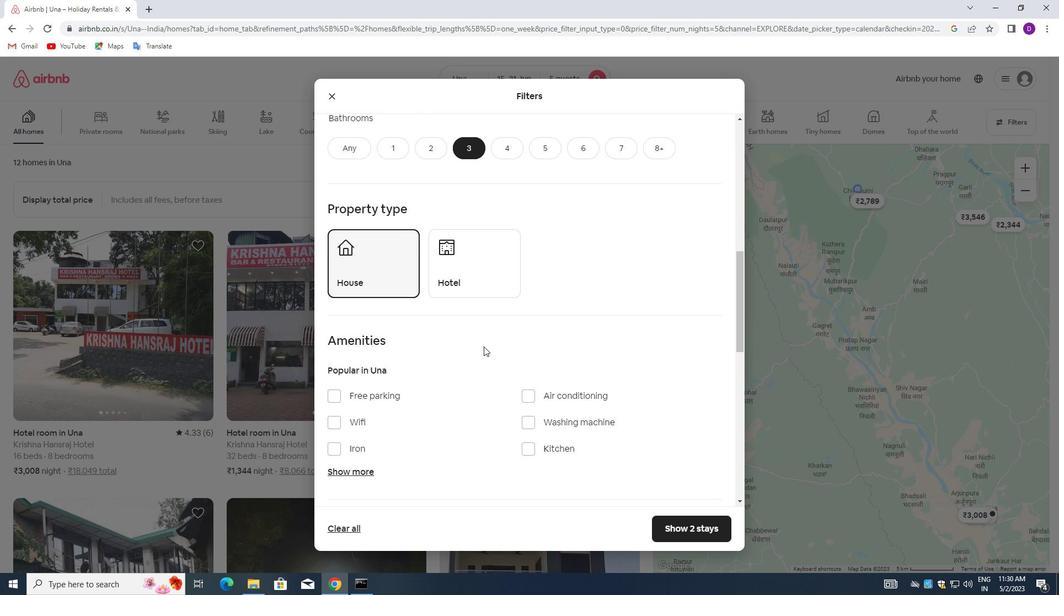
Action: Mouse moved to (562, 344)
Screenshot: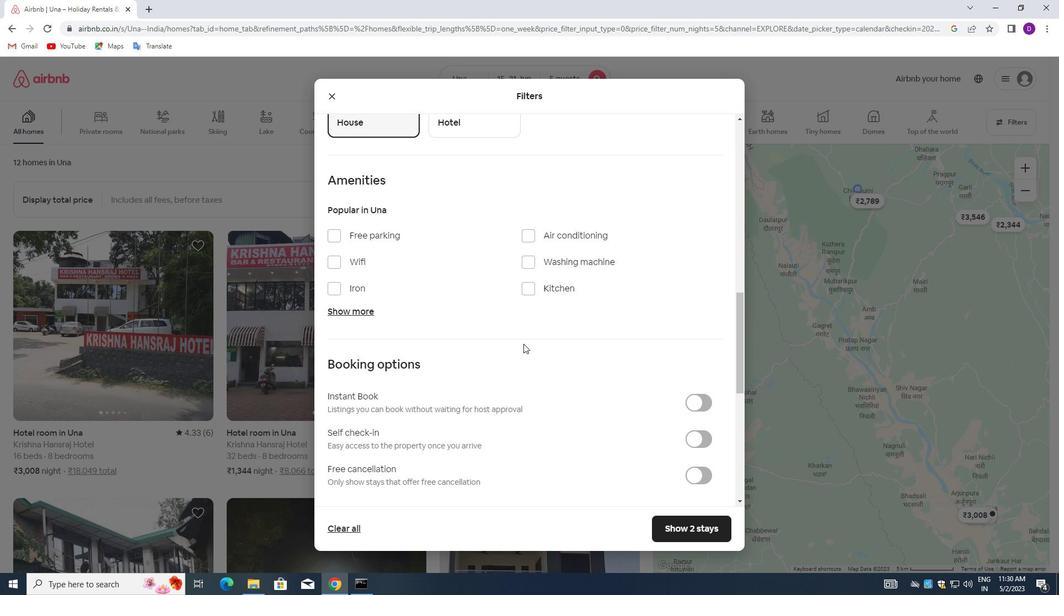 
Action: Mouse scrolled (562, 344) with delta (0, 0)
Screenshot: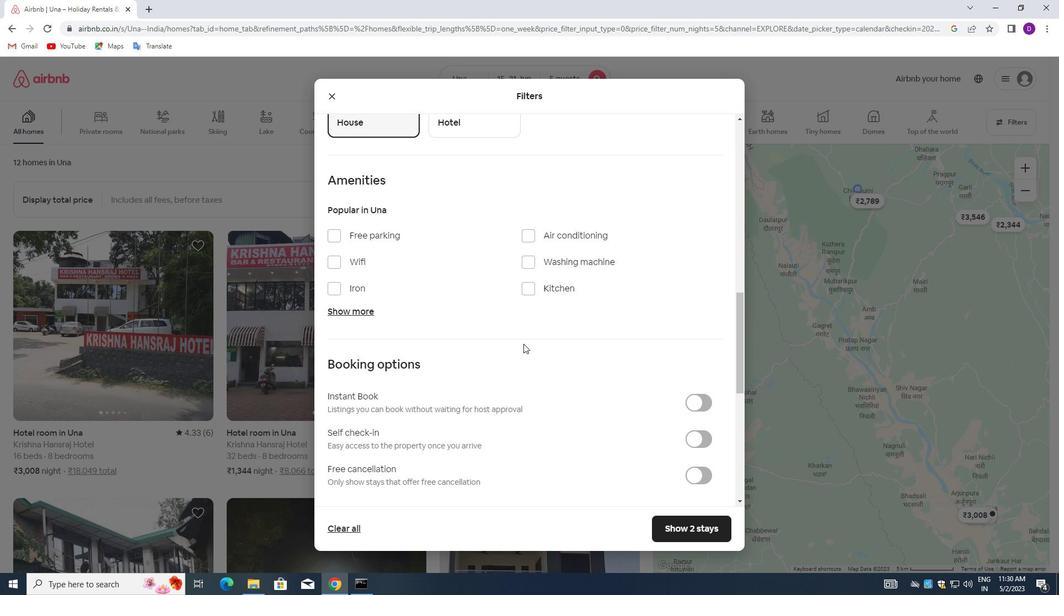 
Action: Mouse moved to (563, 345)
Screenshot: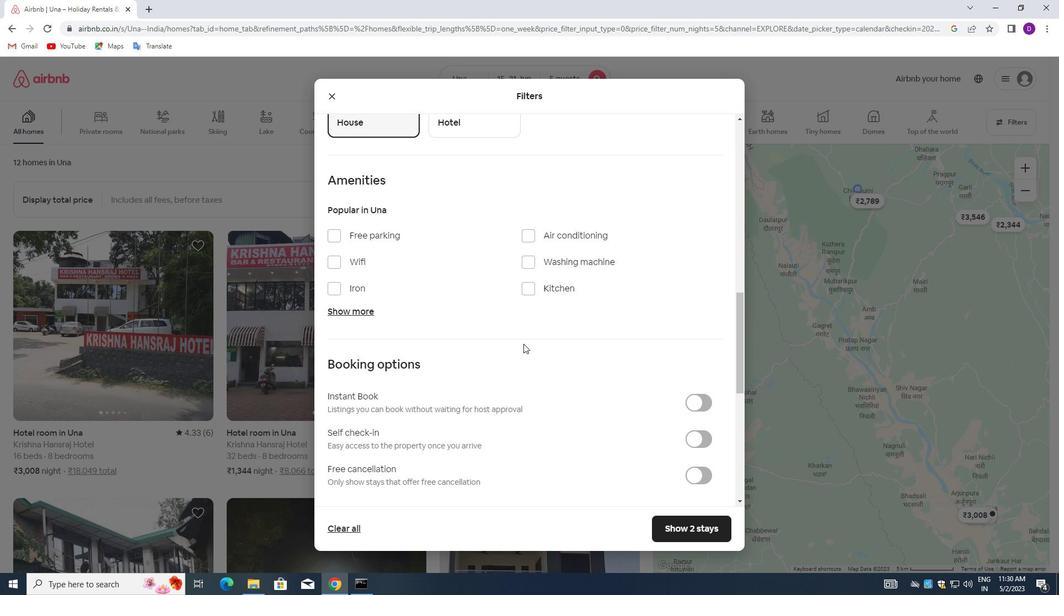 
Action: Mouse scrolled (563, 344) with delta (0, 0)
Screenshot: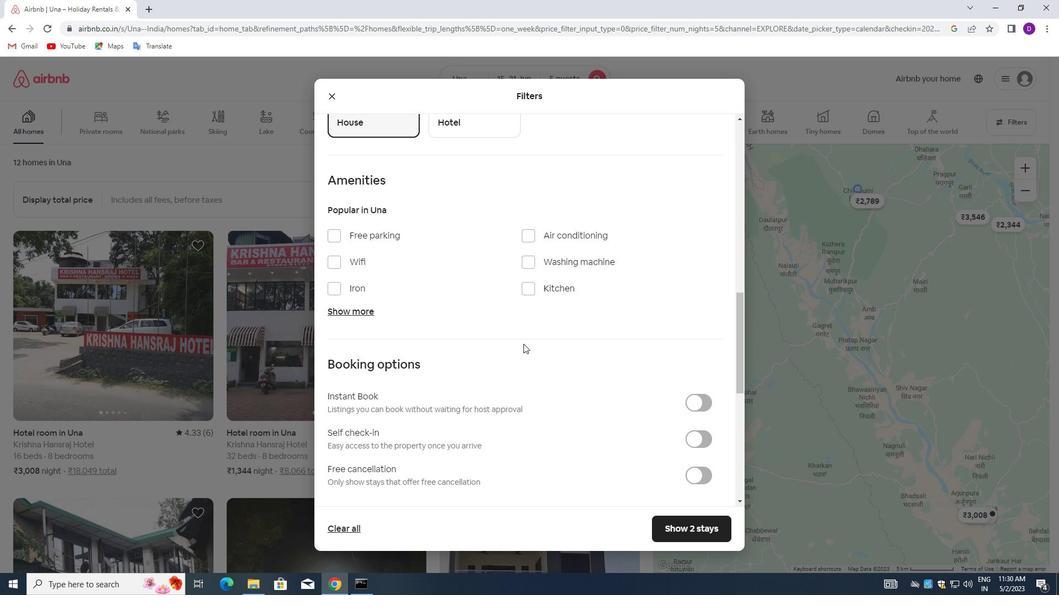 
Action: Mouse moved to (700, 332)
Screenshot: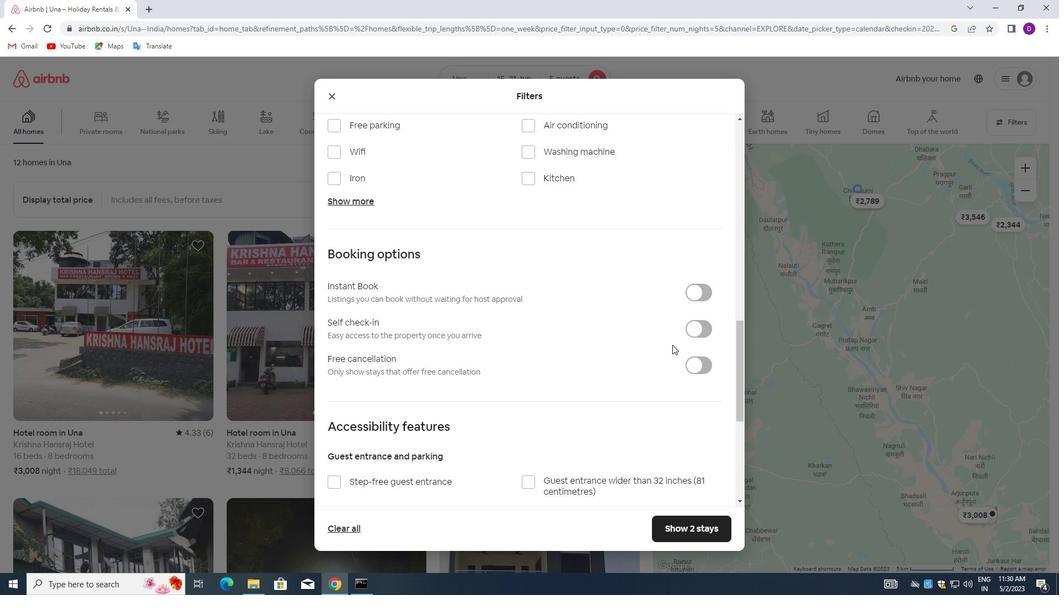 
Action: Mouse pressed left at (700, 332)
Screenshot: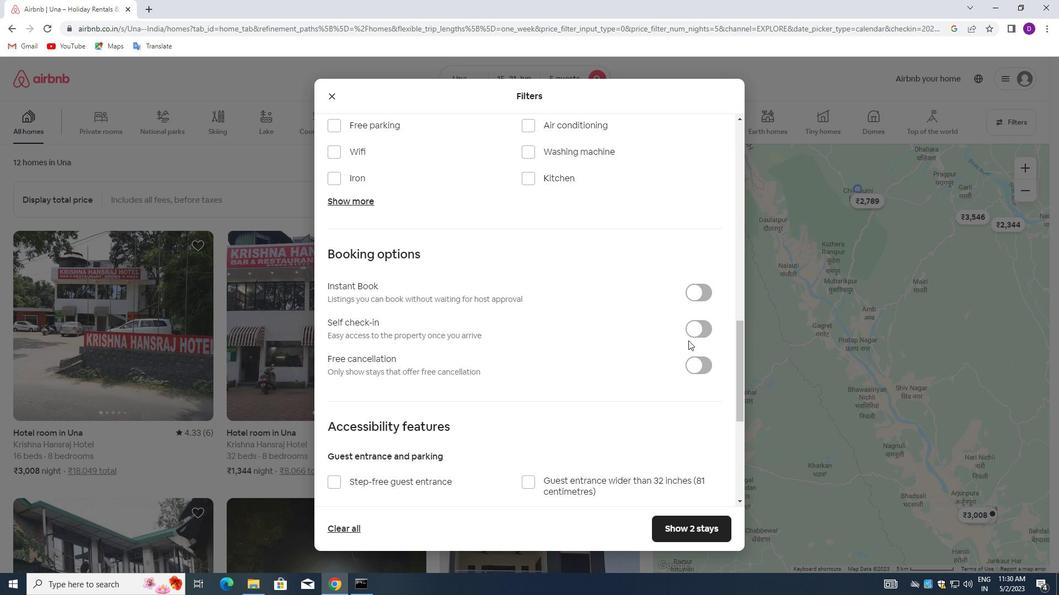 
Action: Mouse moved to (511, 374)
Screenshot: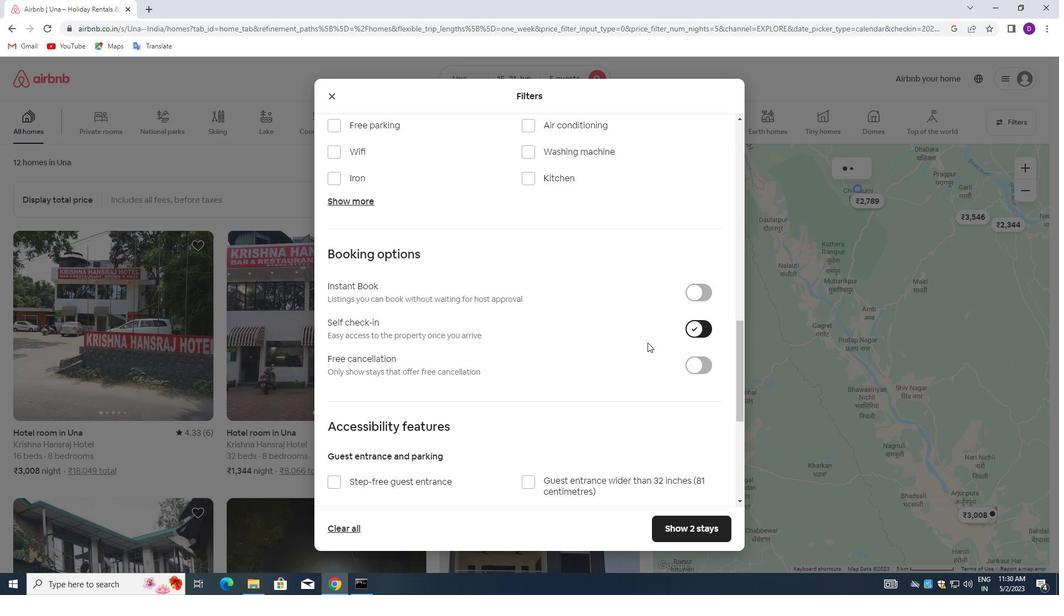 
Action: Mouse scrolled (511, 373) with delta (0, 0)
Screenshot: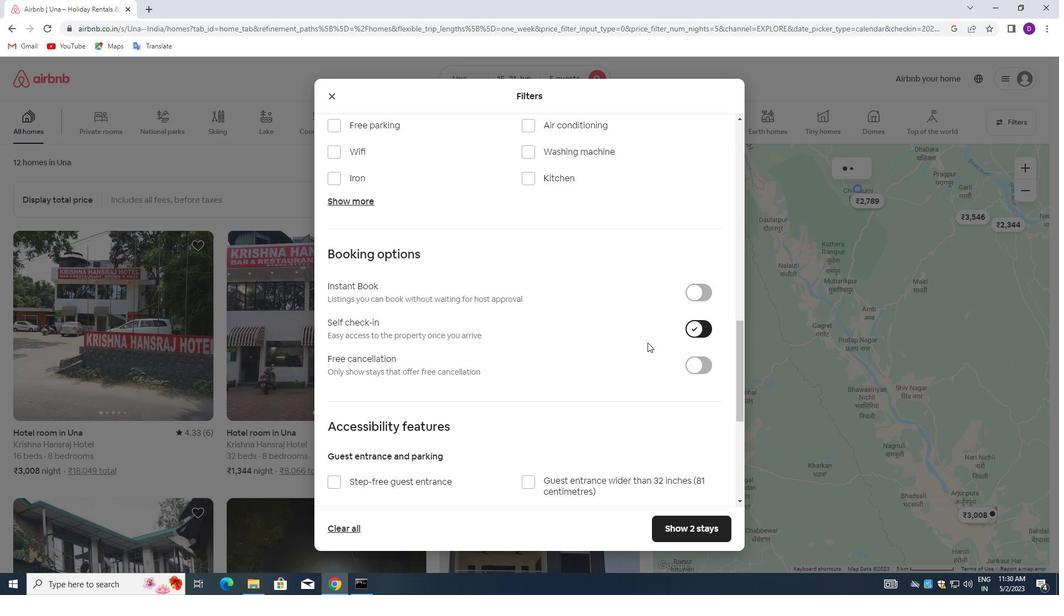 
Action: Mouse moved to (499, 379)
Screenshot: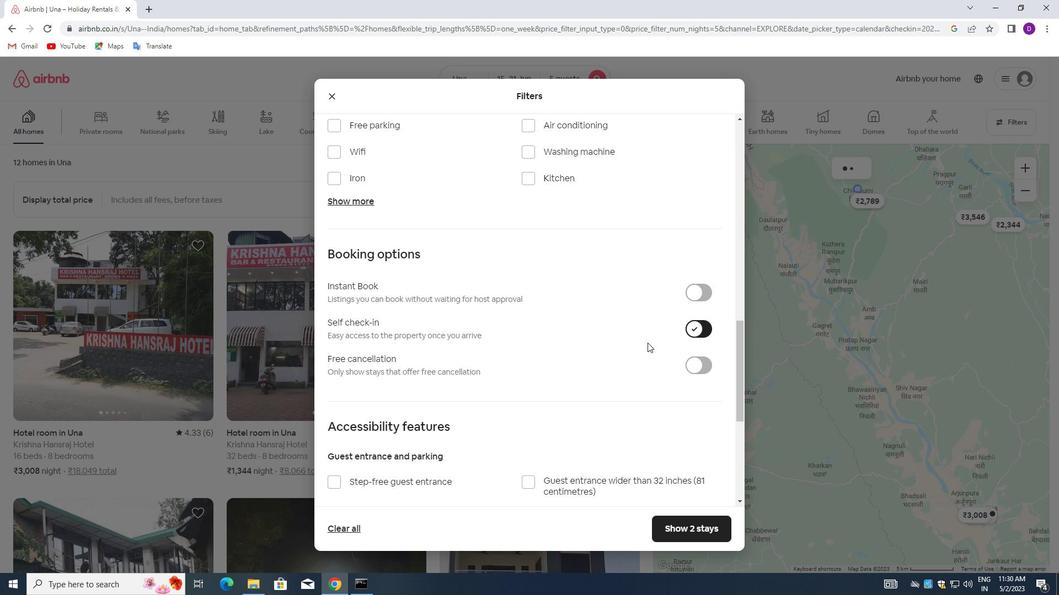
Action: Mouse scrolled (499, 378) with delta (0, 0)
Screenshot: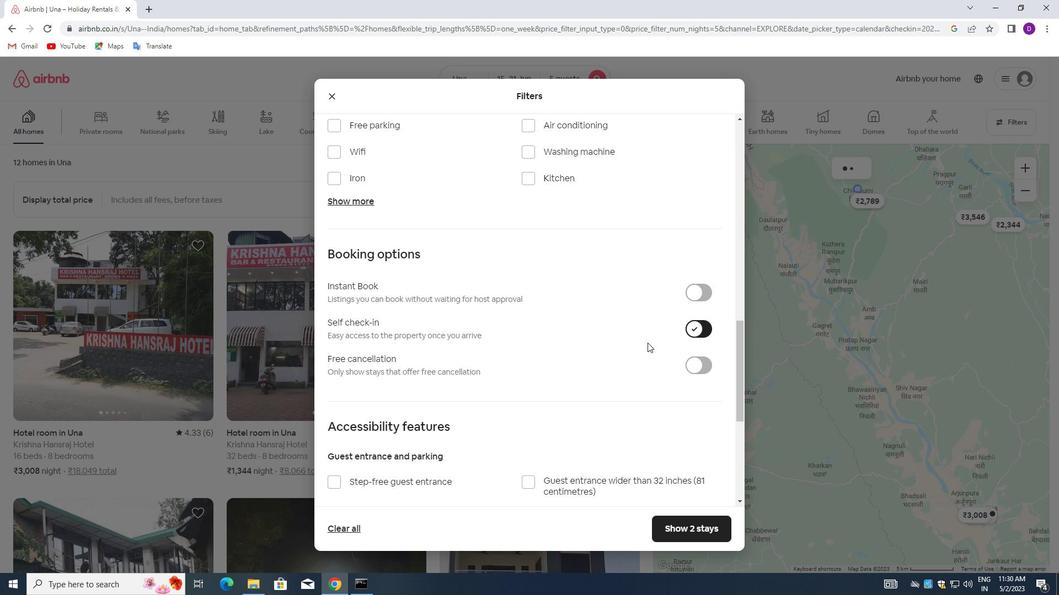 
Action: Mouse moved to (490, 383)
Screenshot: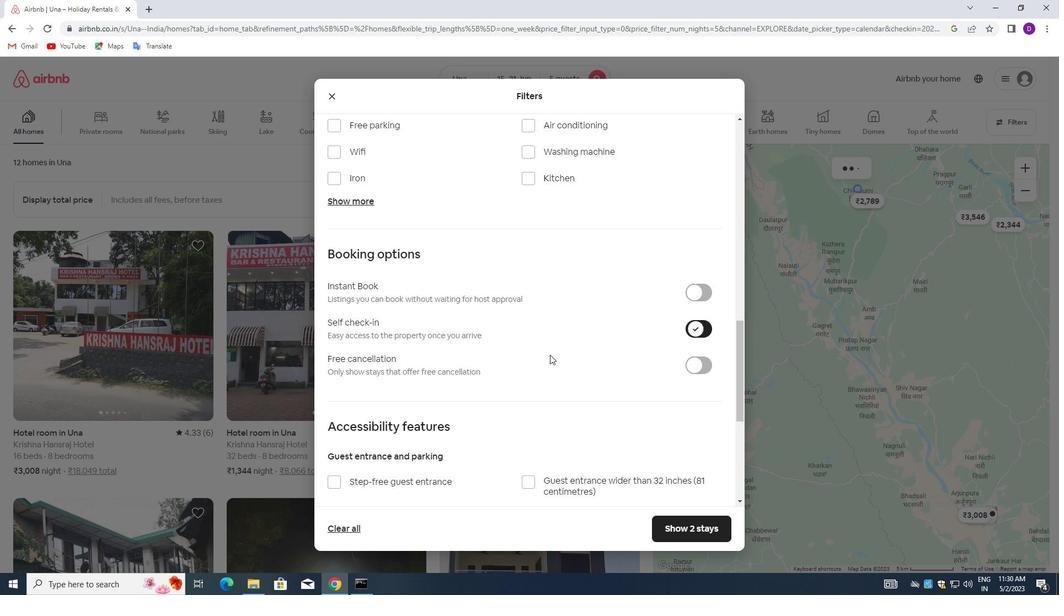 
Action: Mouse scrolled (490, 382) with delta (0, 0)
Screenshot: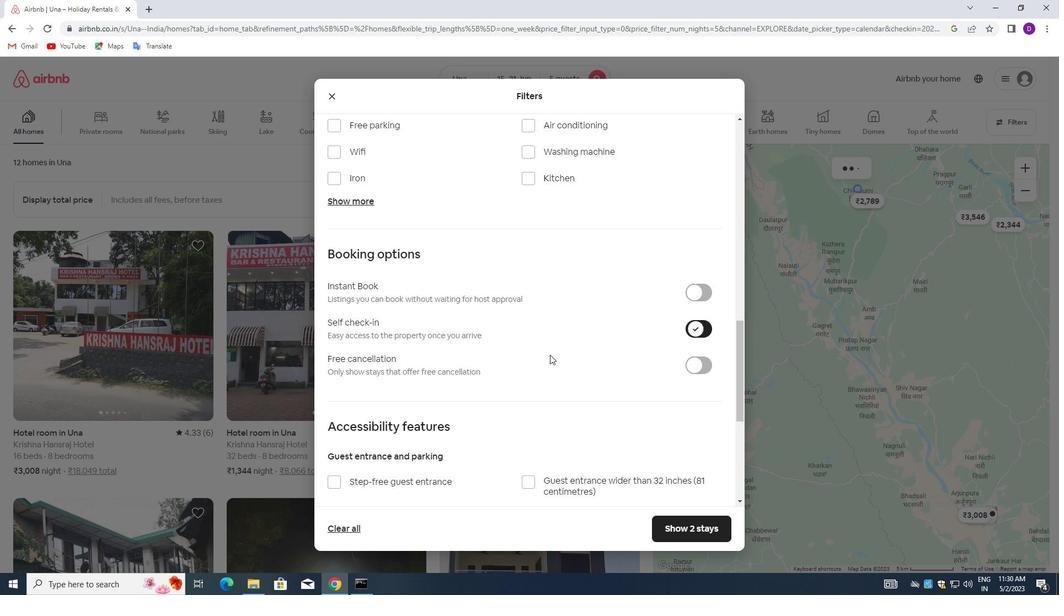 
Action: Mouse moved to (482, 385)
Screenshot: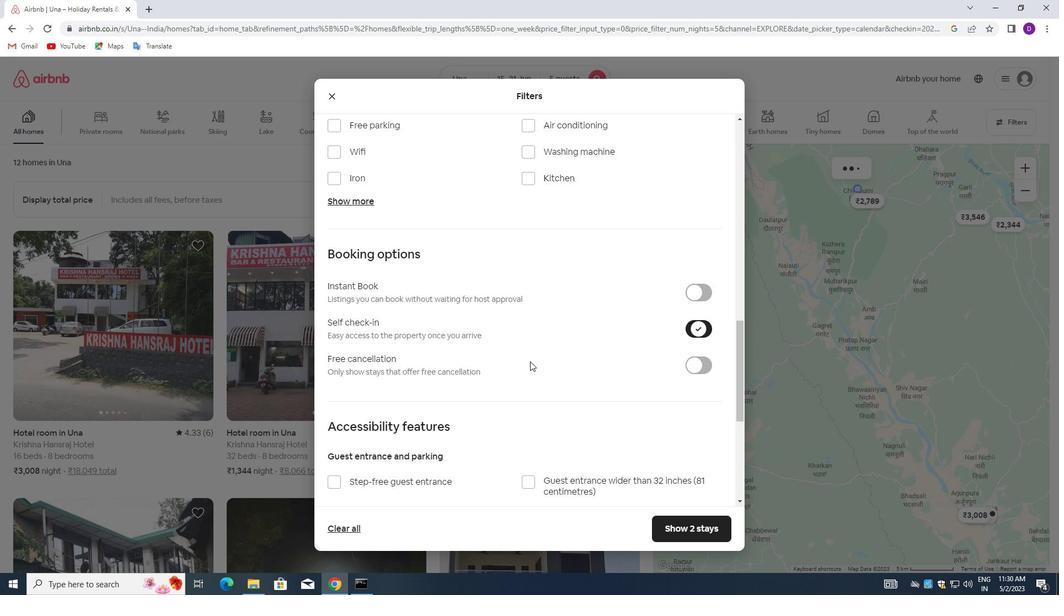 
Action: Mouse scrolled (482, 385) with delta (0, 0)
Screenshot: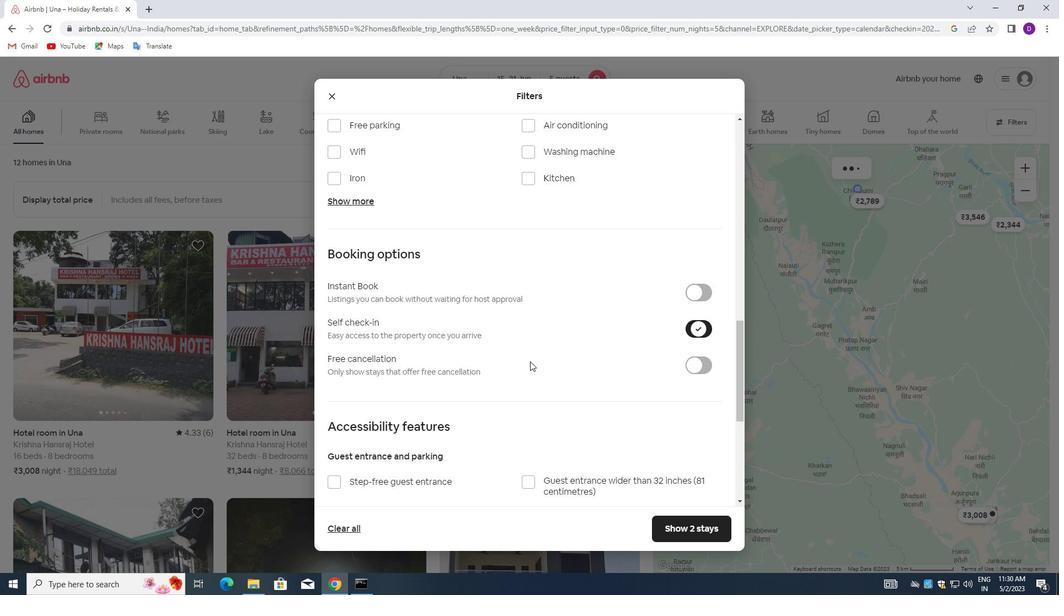 
Action: Mouse moved to (477, 386)
Screenshot: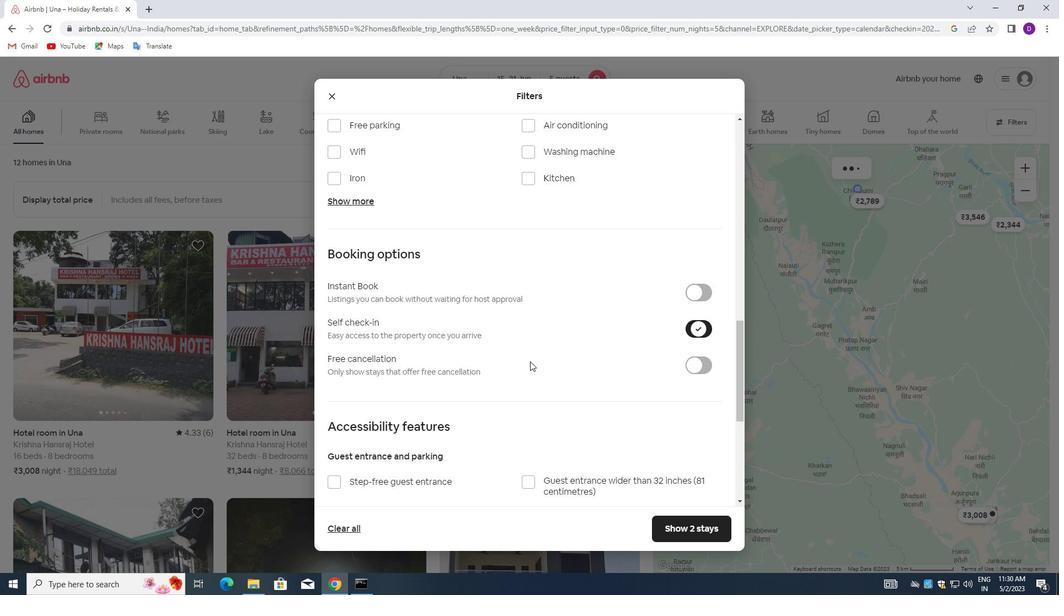 
Action: Mouse scrolled (477, 386) with delta (0, 0)
Screenshot: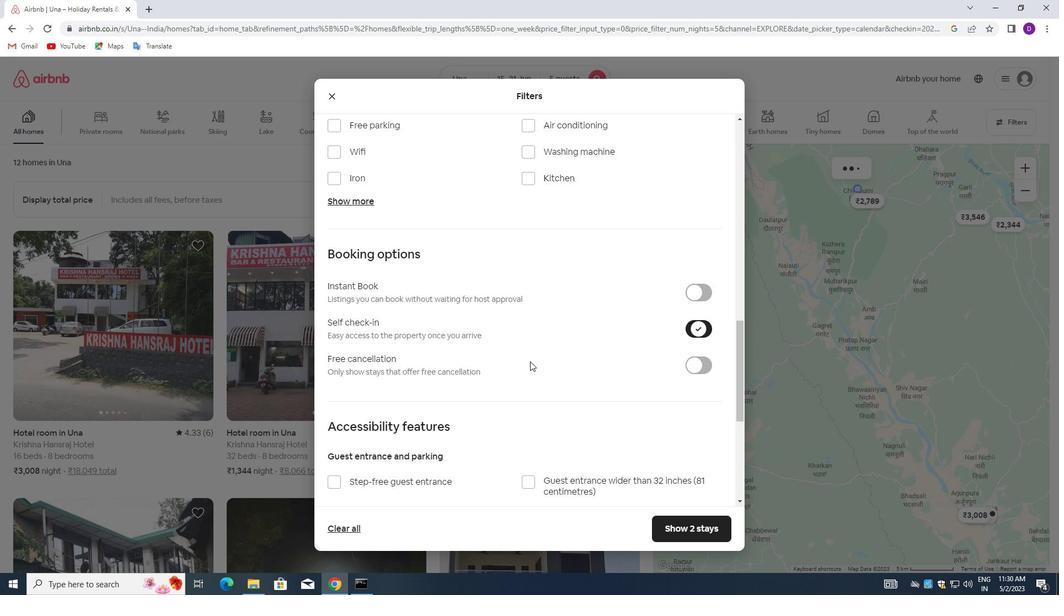 
Action: Mouse moved to (472, 392)
Screenshot: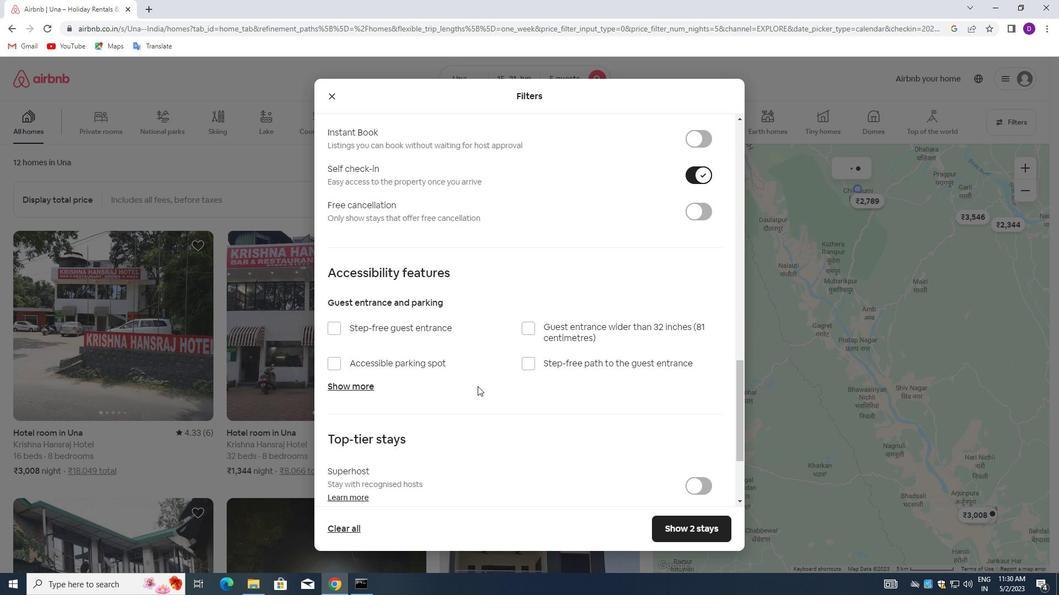 
Action: Mouse scrolled (472, 391) with delta (0, 0)
Screenshot: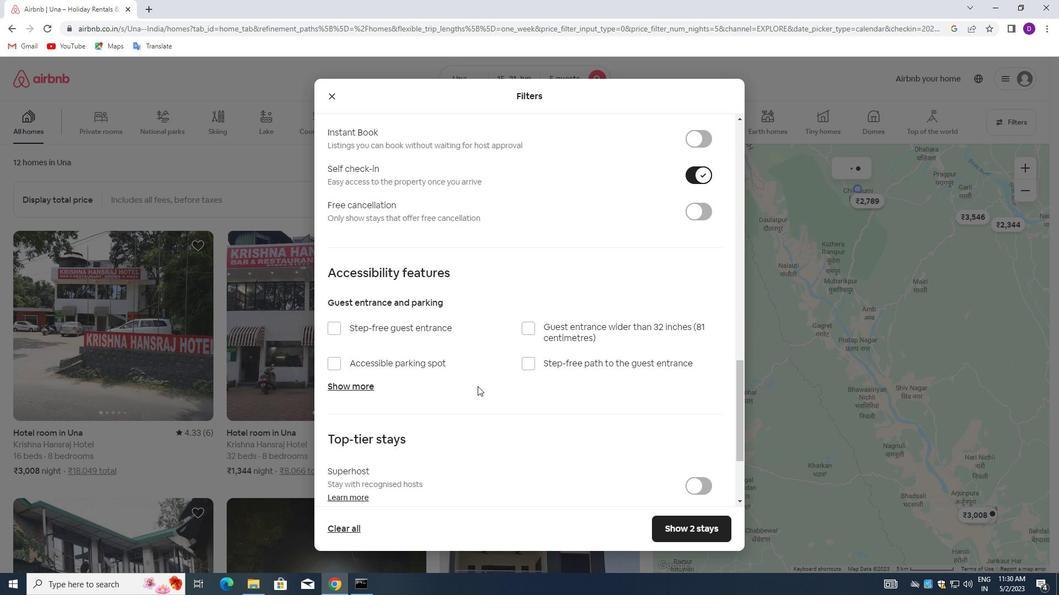 
Action: Mouse moved to (469, 396)
Screenshot: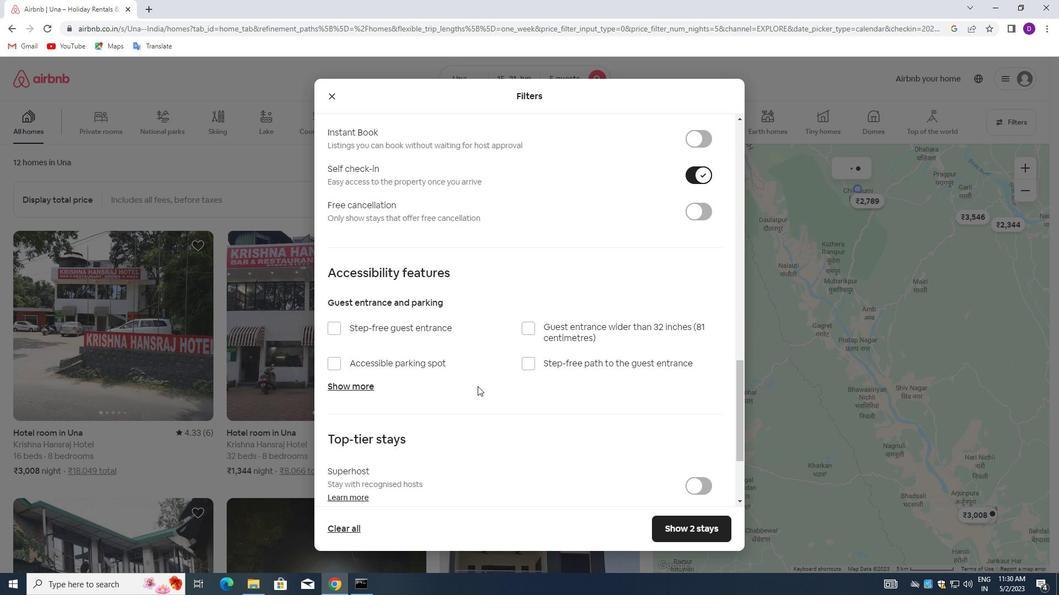 
Action: Mouse scrolled (469, 396) with delta (0, 0)
Screenshot: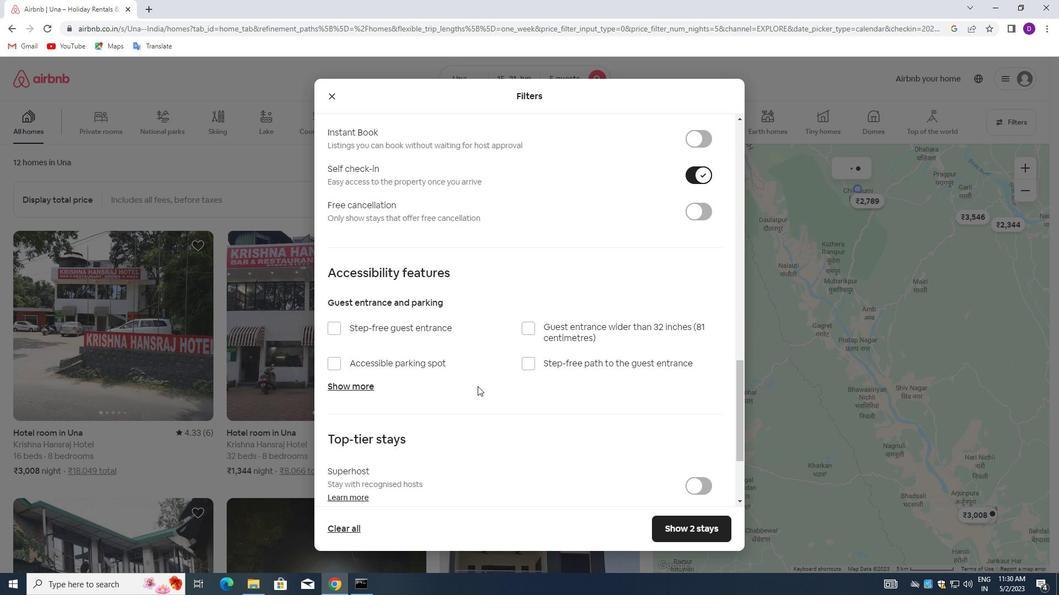 
Action: Mouse moved to (460, 402)
Screenshot: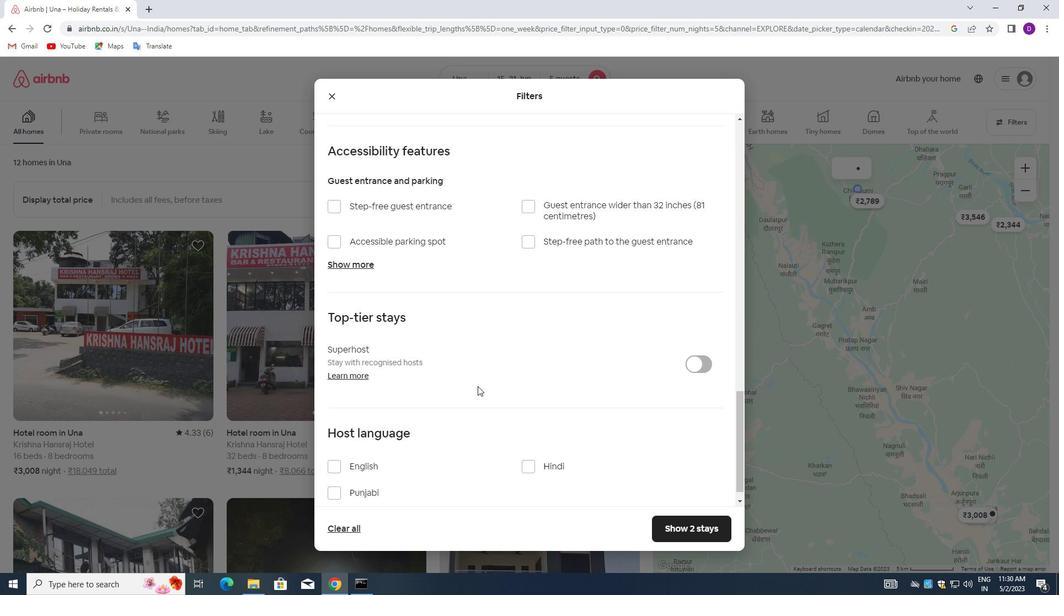 
Action: Mouse scrolled (460, 401) with delta (0, 0)
Screenshot: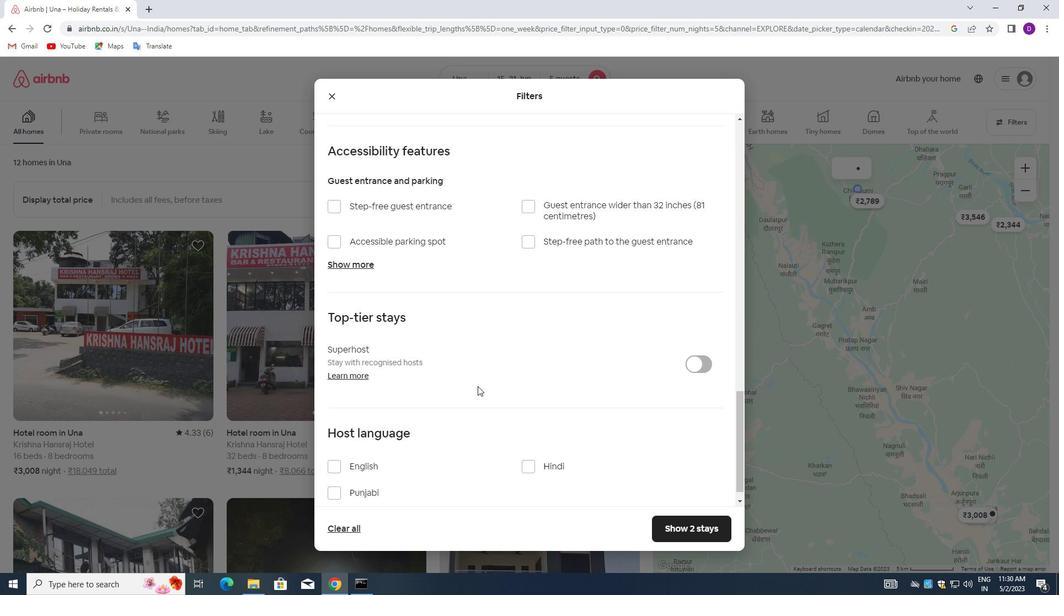 
Action: Mouse moved to (450, 406)
Screenshot: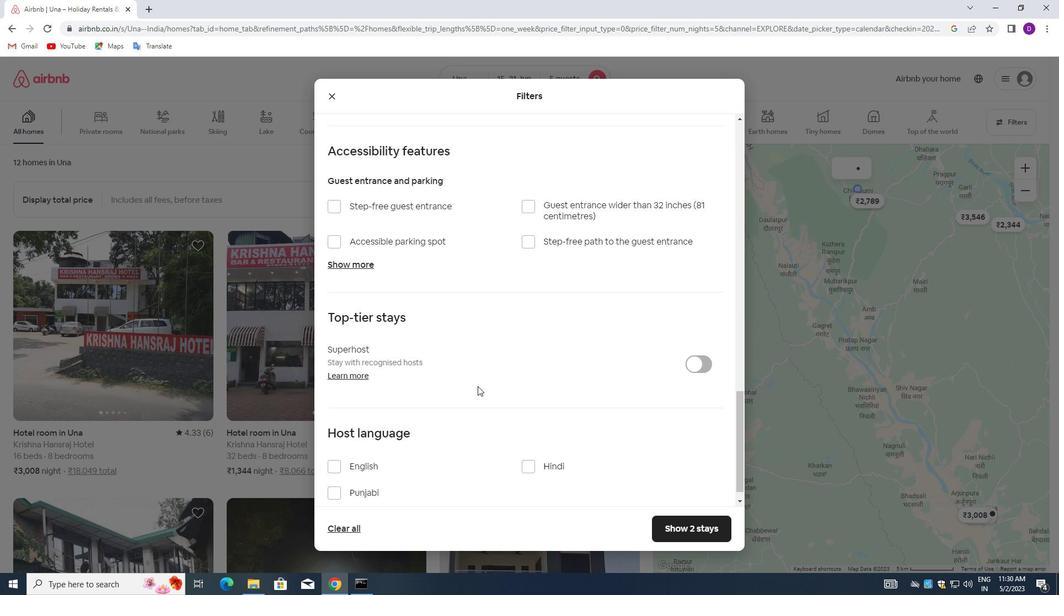 
Action: Mouse scrolled (450, 405) with delta (0, 0)
Screenshot: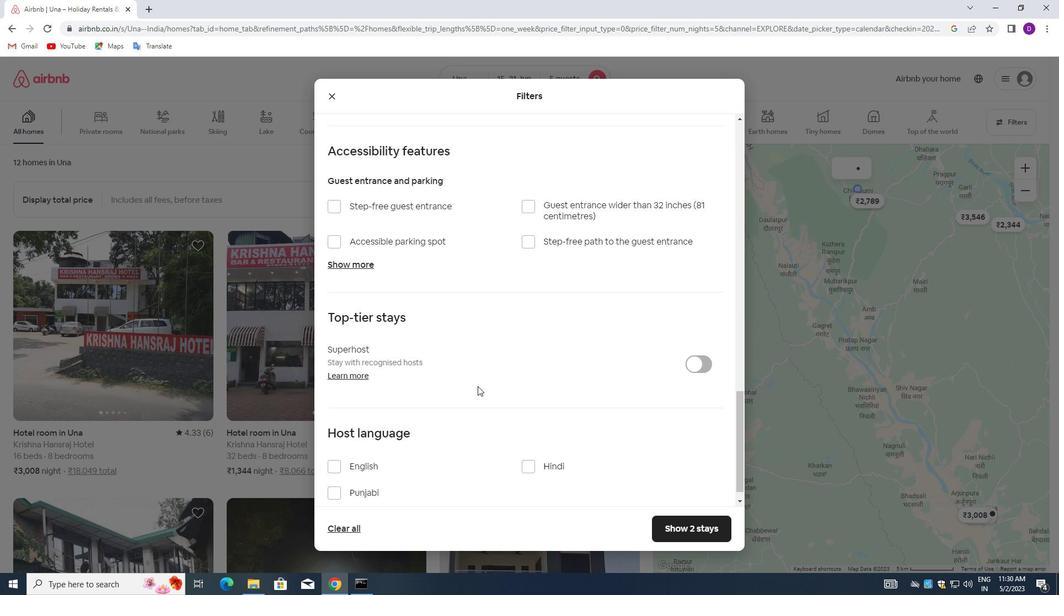 
Action: Mouse moved to (441, 410)
Screenshot: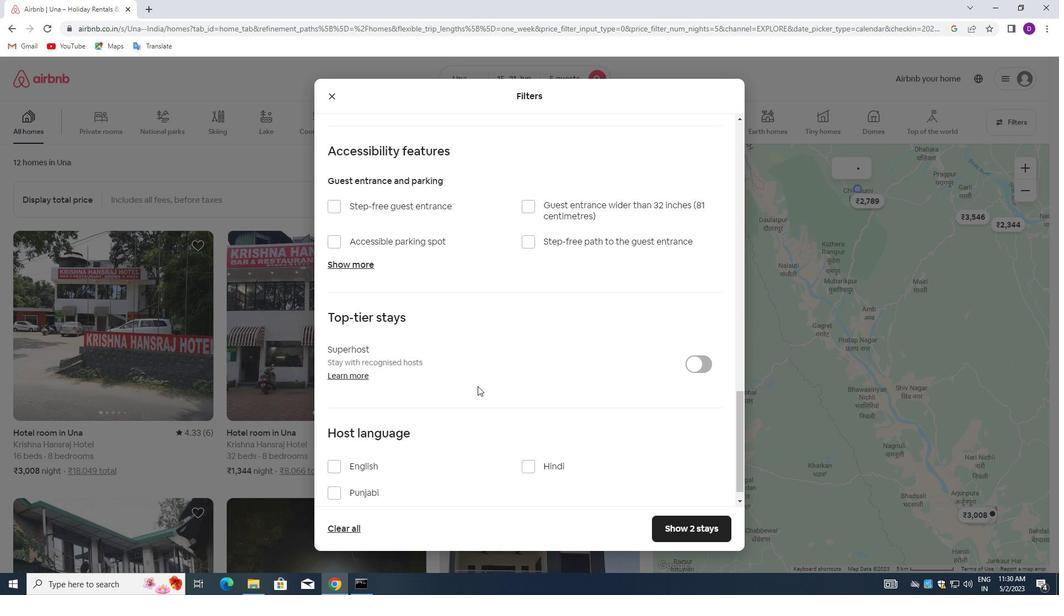 
Action: Mouse scrolled (441, 409) with delta (0, 0)
Screenshot: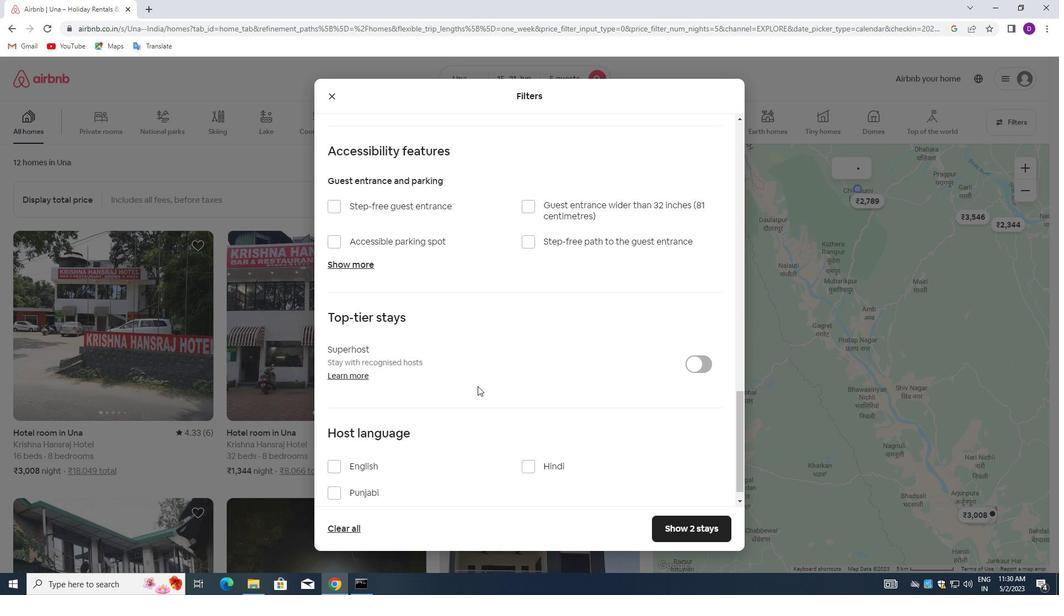 
Action: Mouse moved to (331, 450)
Screenshot: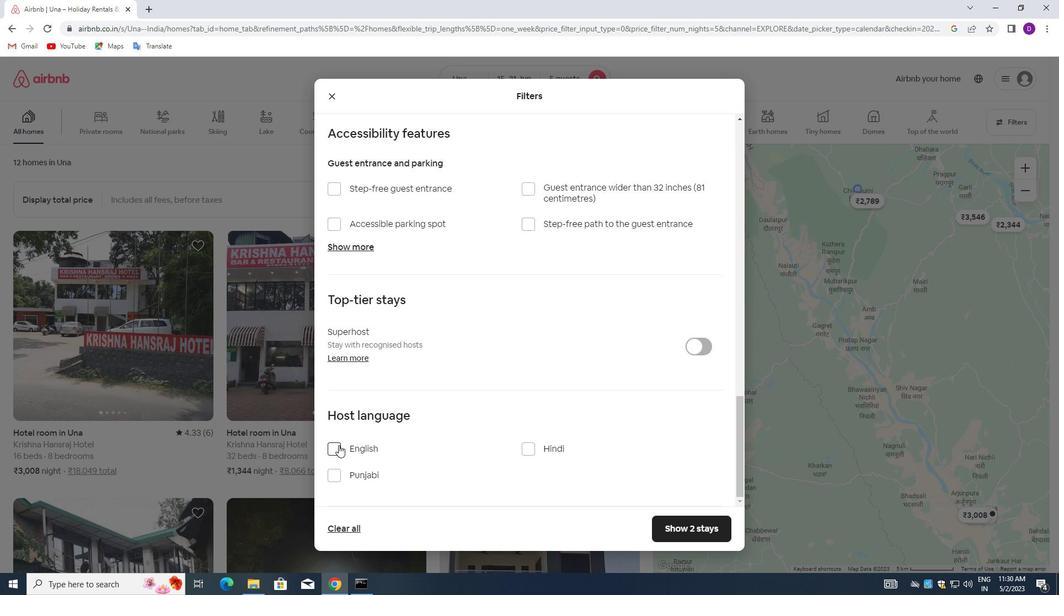 
Action: Mouse pressed left at (331, 450)
Screenshot: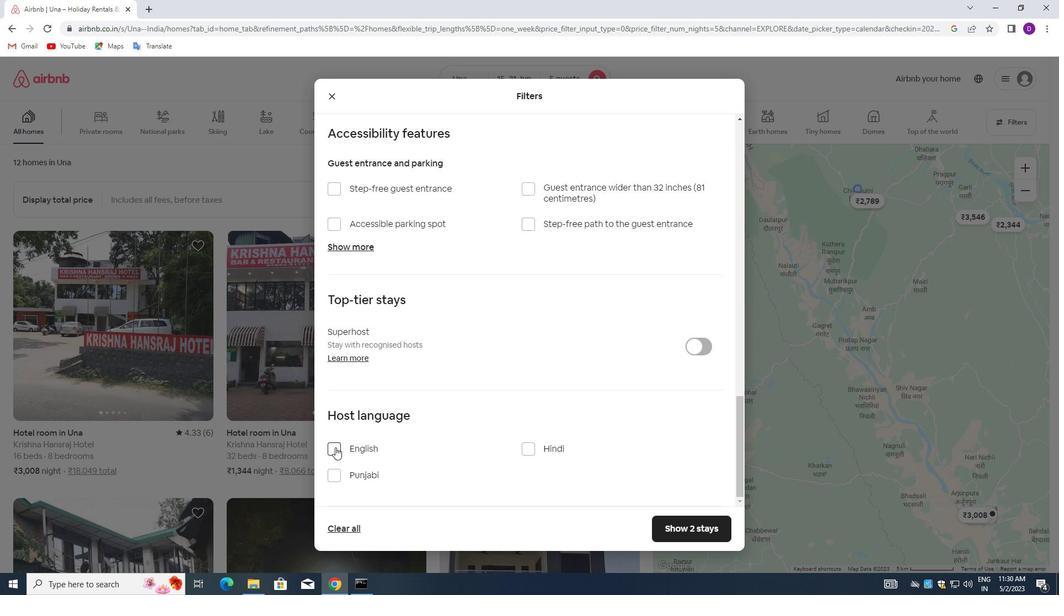 
Action: Mouse moved to (673, 527)
Screenshot: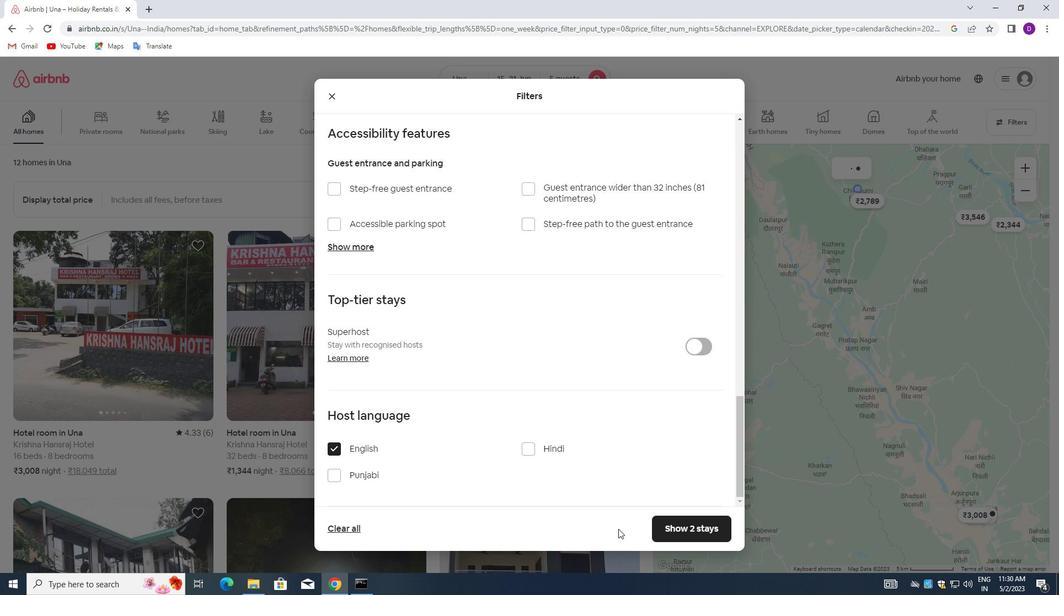 
Action: Mouse pressed left at (673, 527)
Screenshot: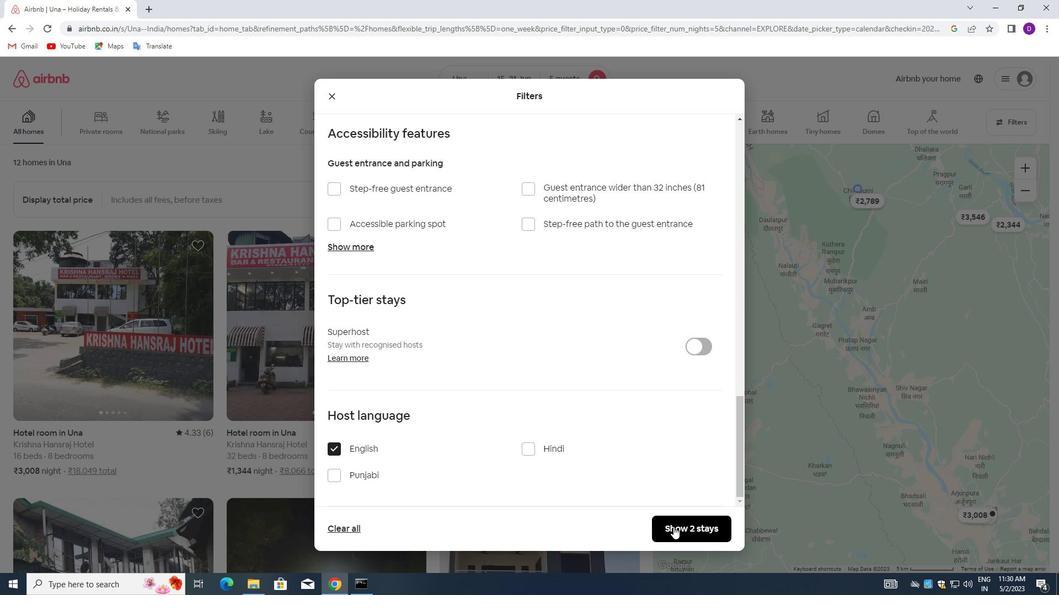 
Action: Mouse moved to (626, 484)
Screenshot: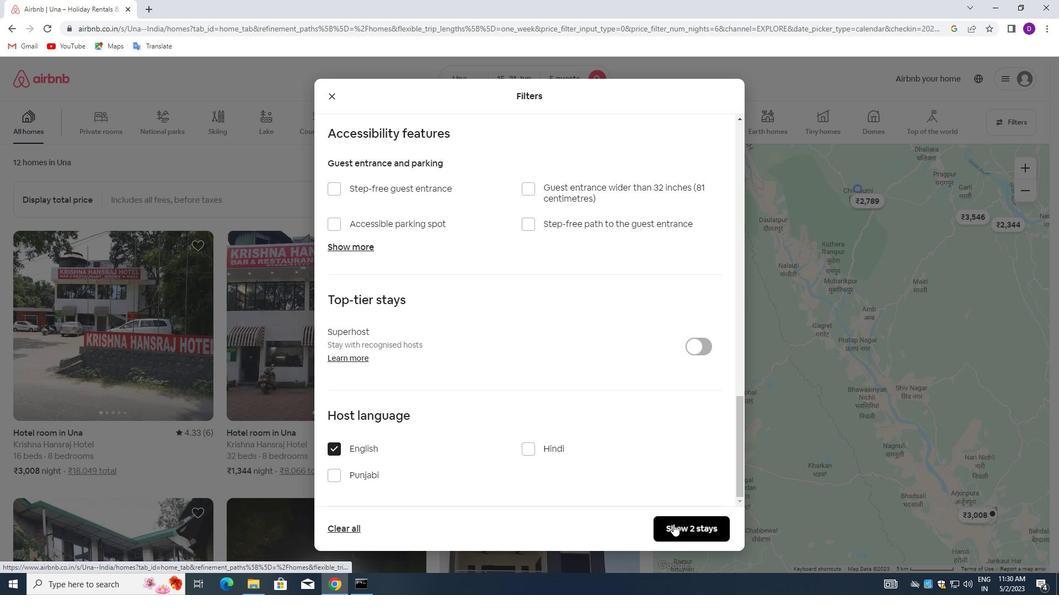 
